 Task: Find connections with filter location Cuenca with filter topic #Automationwith filter profile language German with filter current company Ontario Teachers' Pension Plan with filter school Kadi Sarva Vishwavidyalaya, Gandihnagar with filter industry Apparel Manufacturing with filter service category FIle Management with filter keywords title Nail Technician
Action: Mouse moved to (585, 78)
Screenshot: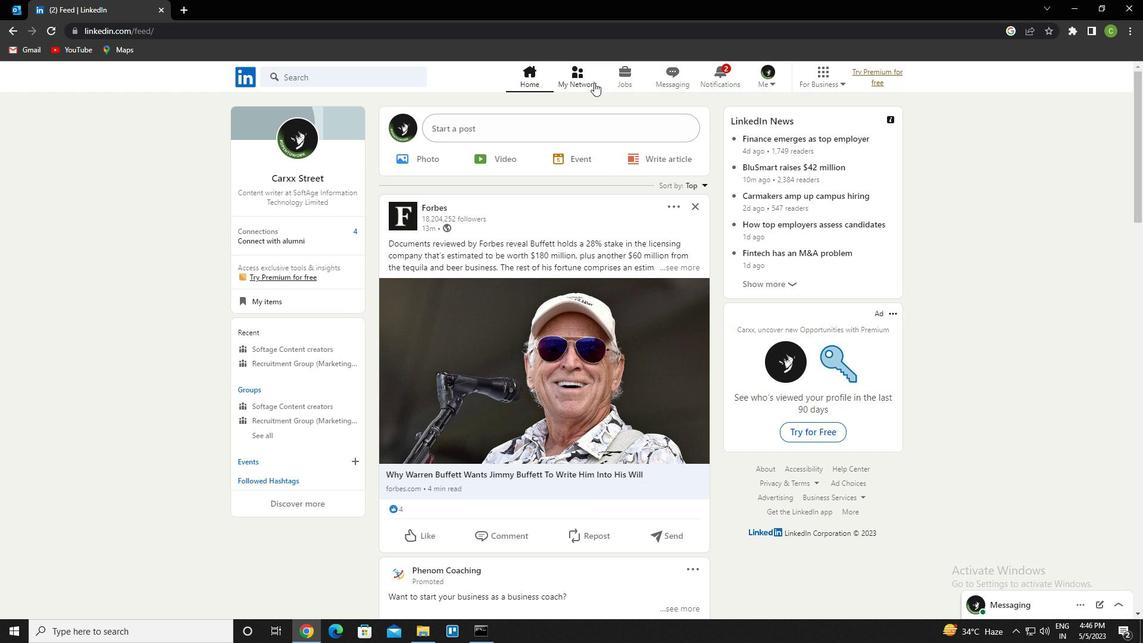 
Action: Mouse pressed left at (585, 78)
Screenshot: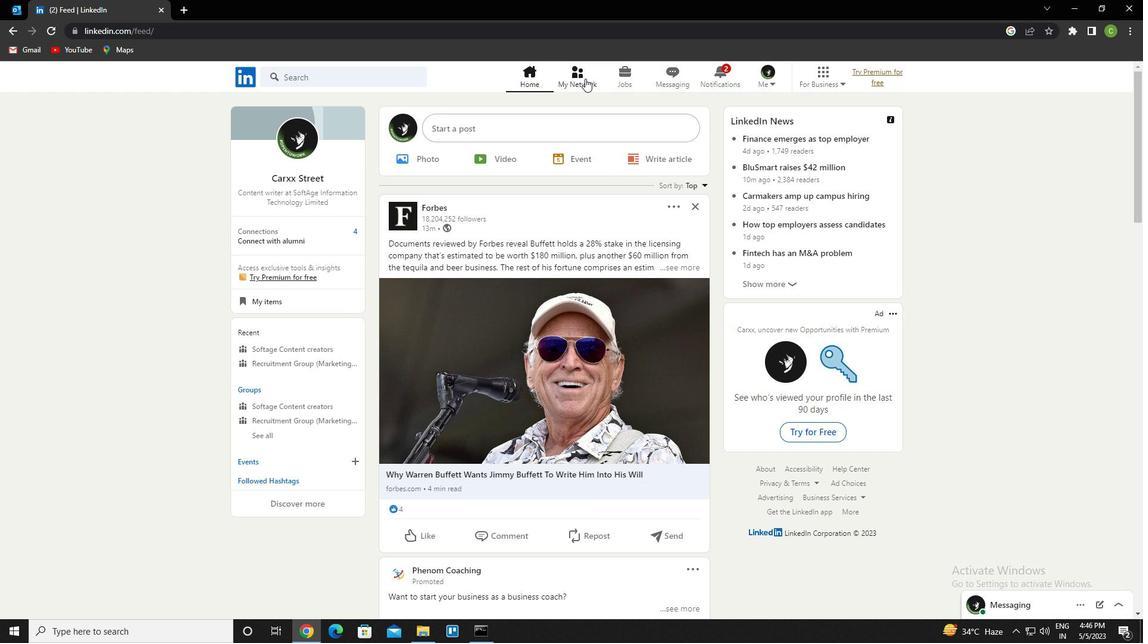 
Action: Mouse moved to (362, 145)
Screenshot: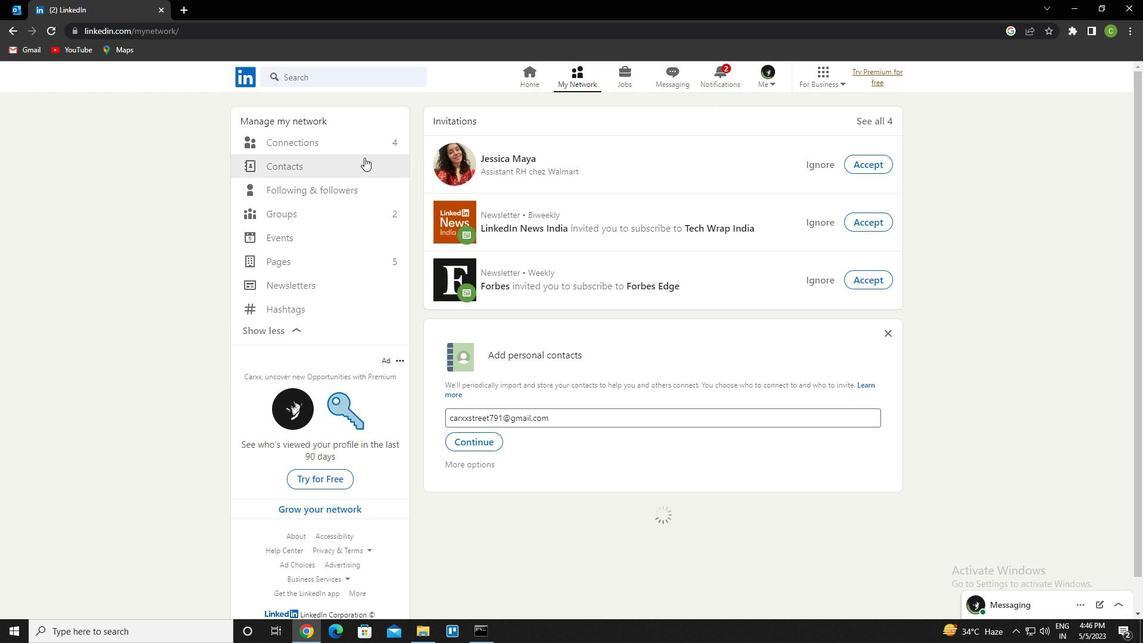
Action: Mouse pressed left at (362, 145)
Screenshot: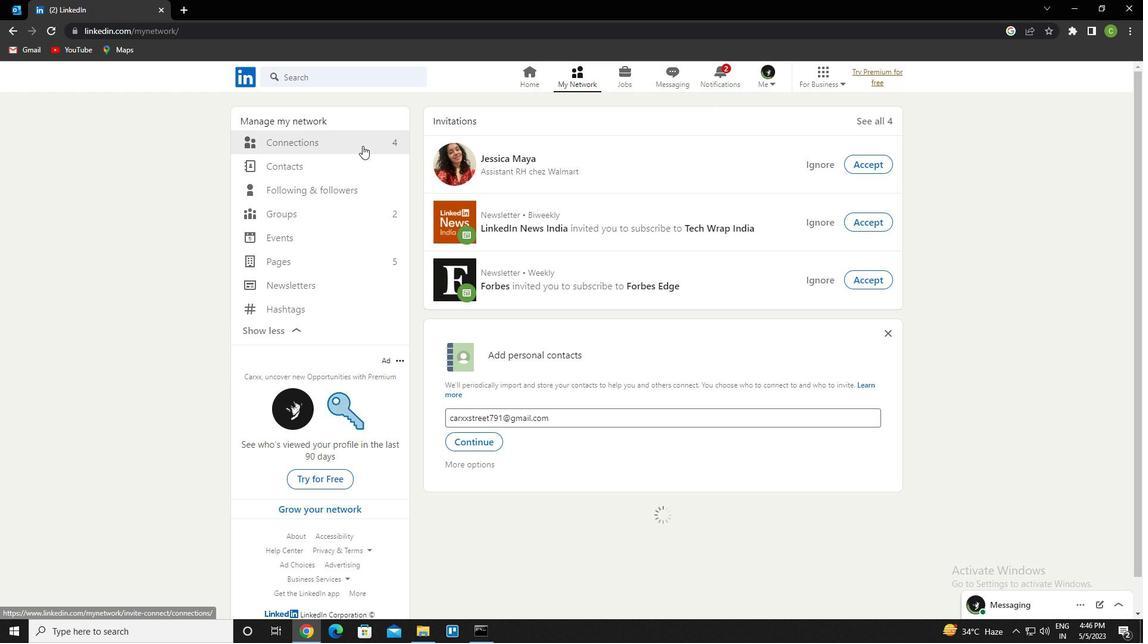 
Action: Mouse moved to (663, 147)
Screenshot: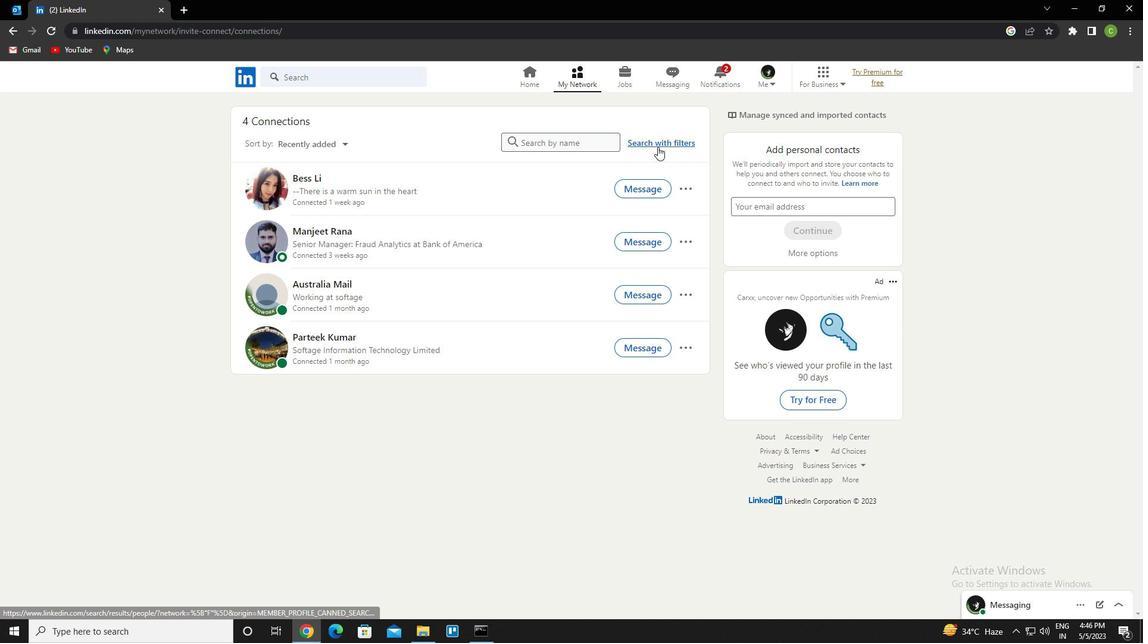 
Action: Mouse pressed left at (663, 147)
Screenshot: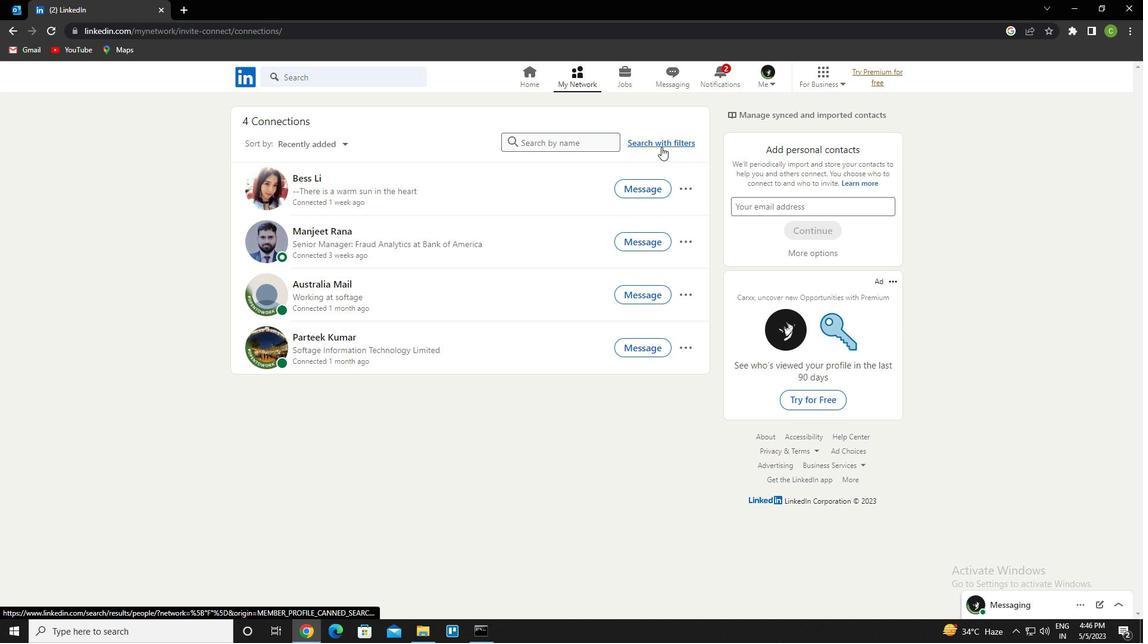 
Action: Mouse moved to (615, 114)
Screenshot: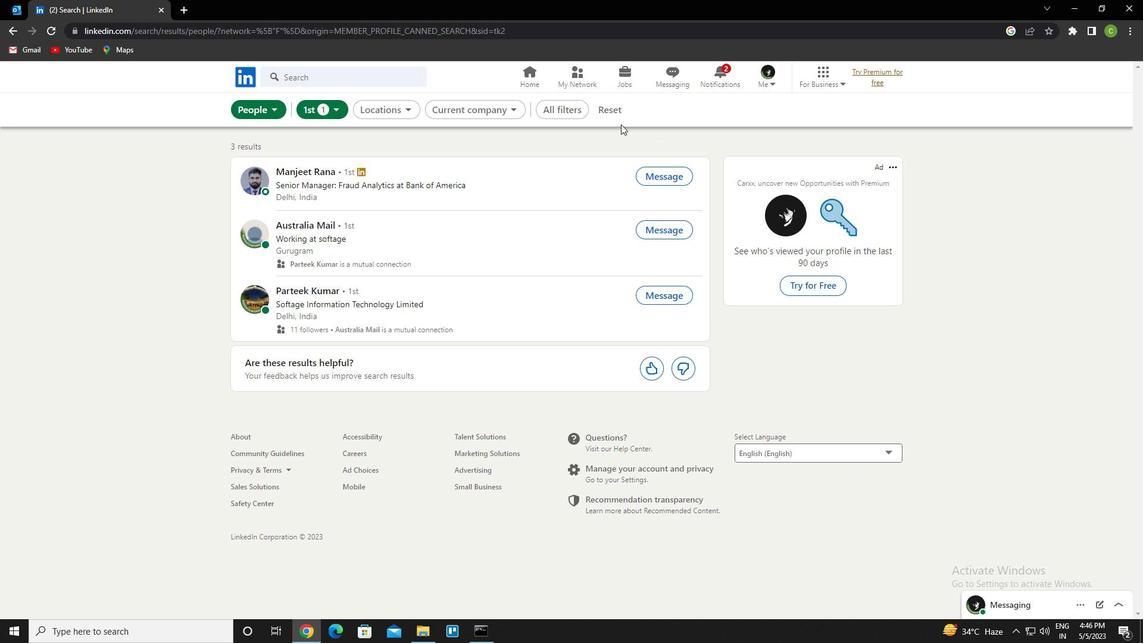 
Action: Mouse pressed left at (615, 114)
Screenshot: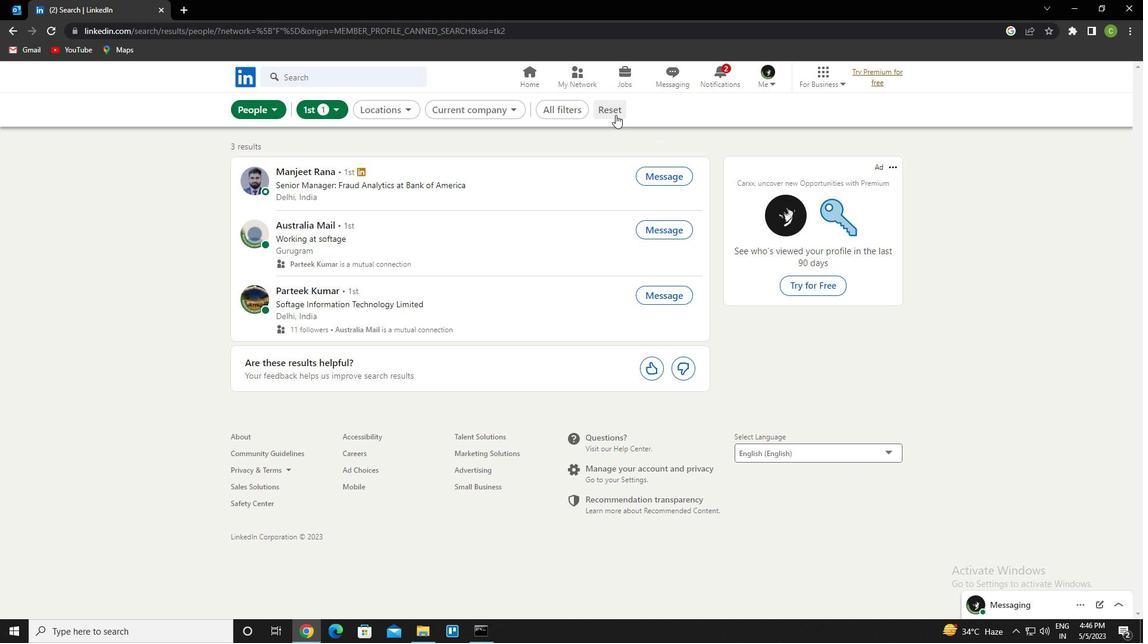 
Action: Mouse moved to (595, 115)
Screenshot: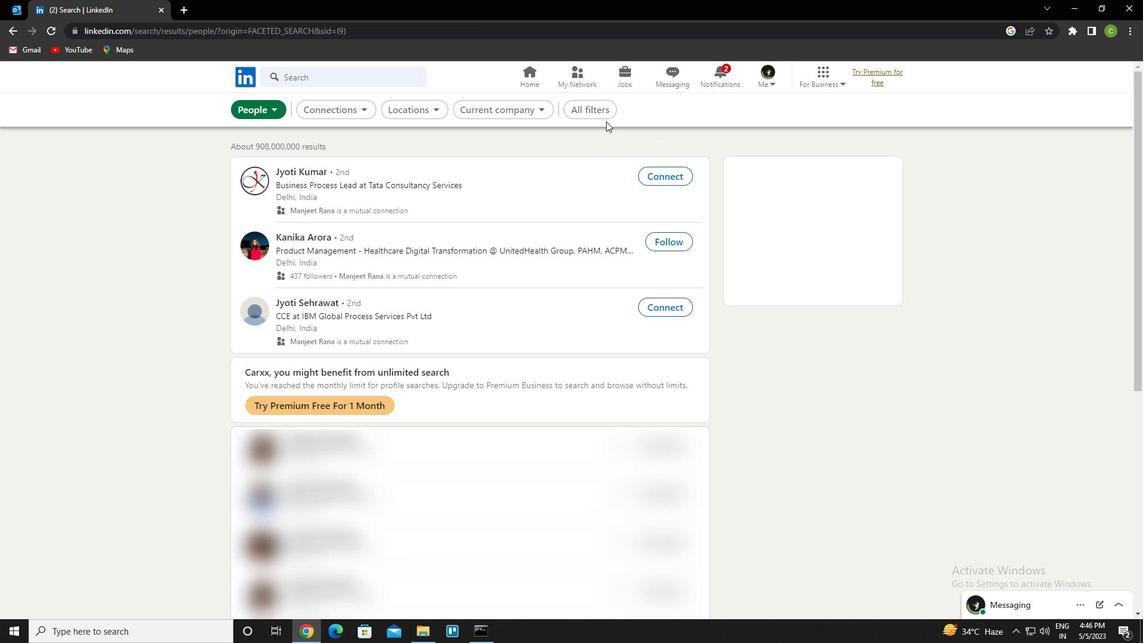 
Action: Mouse pressed left at (595, 115)
Screenshot: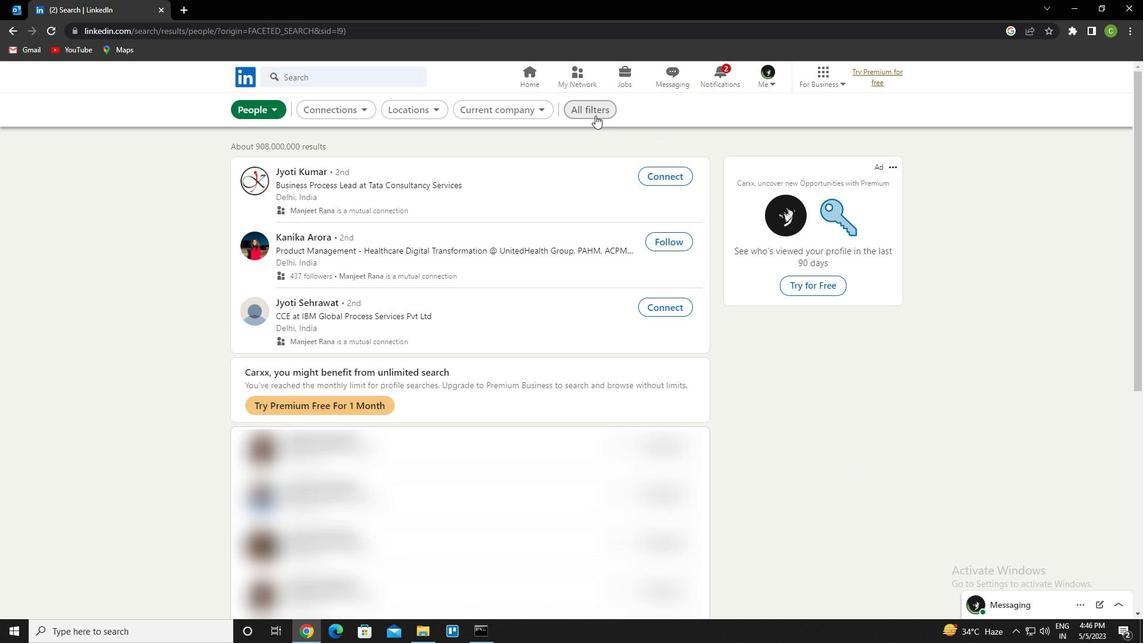 
Action: Mouse moved to (936, 347)
Screenshot: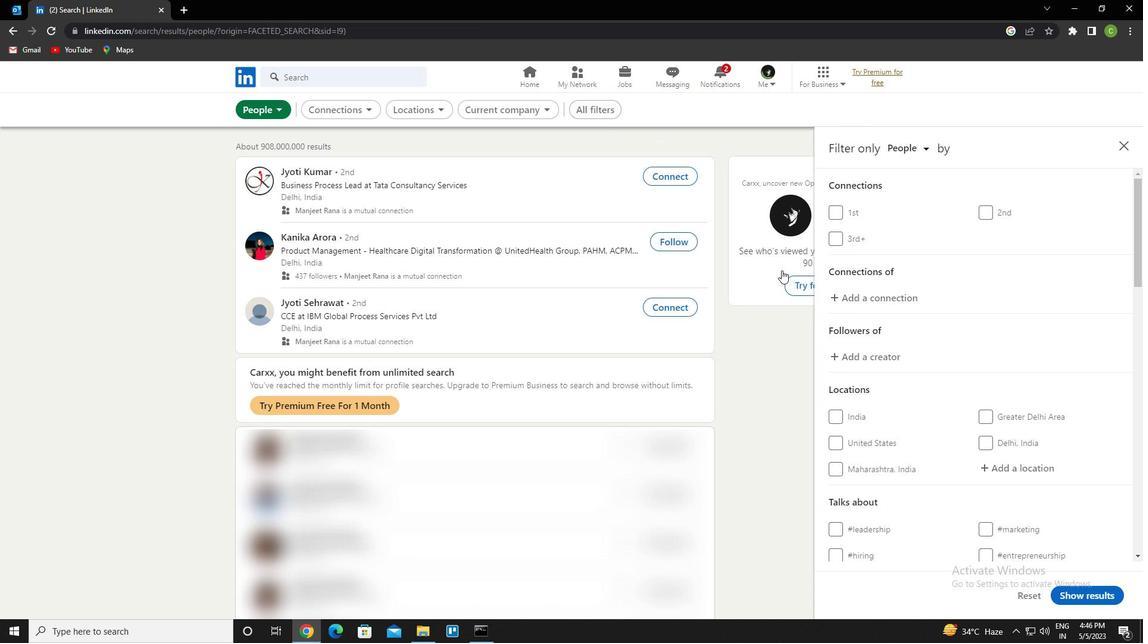 
Action: Mouse scrolled (936, 347) with delta (0, 0)
Screenshot: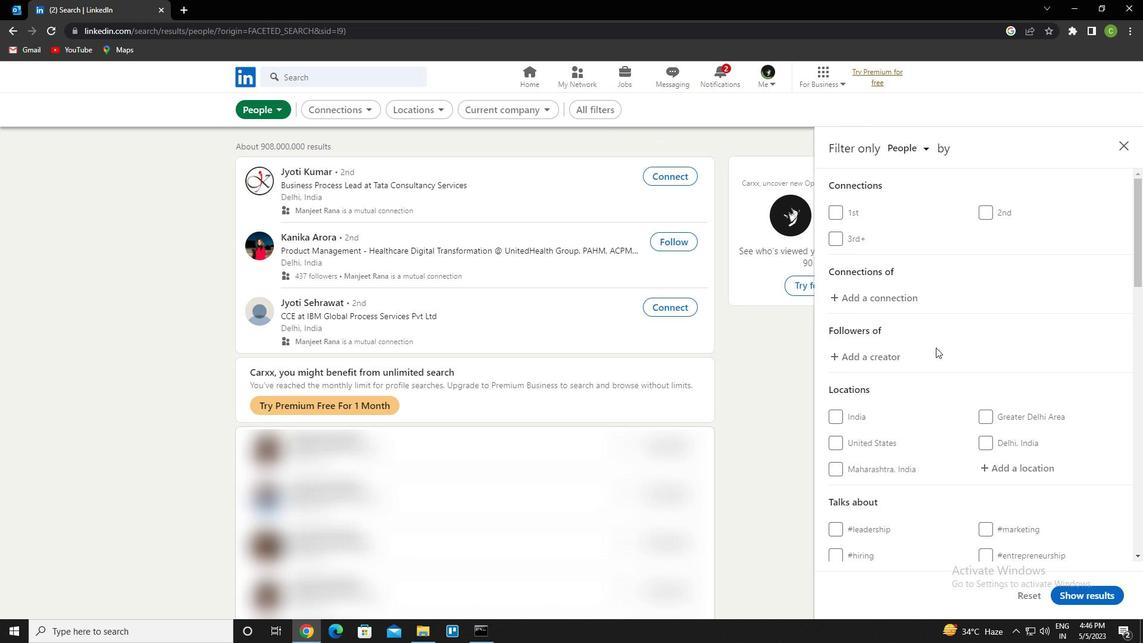 
Action: Mouse scrolled (936, 347) with delta (0, 0)
Screenshot: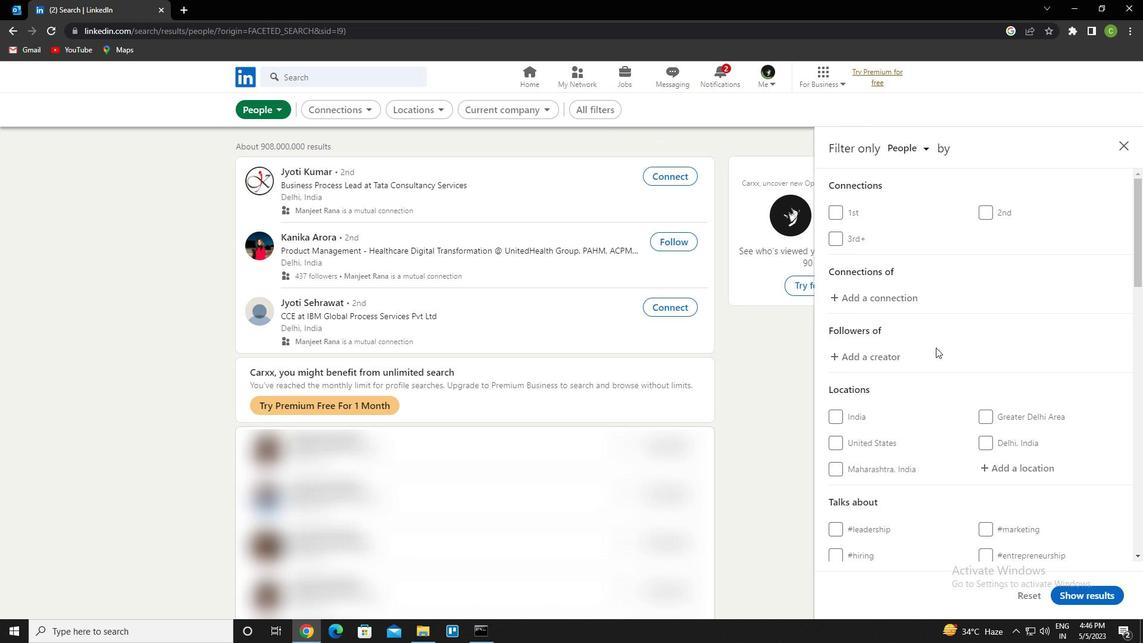 
Action: Mouse moved to (1015, 341)
Screenshot: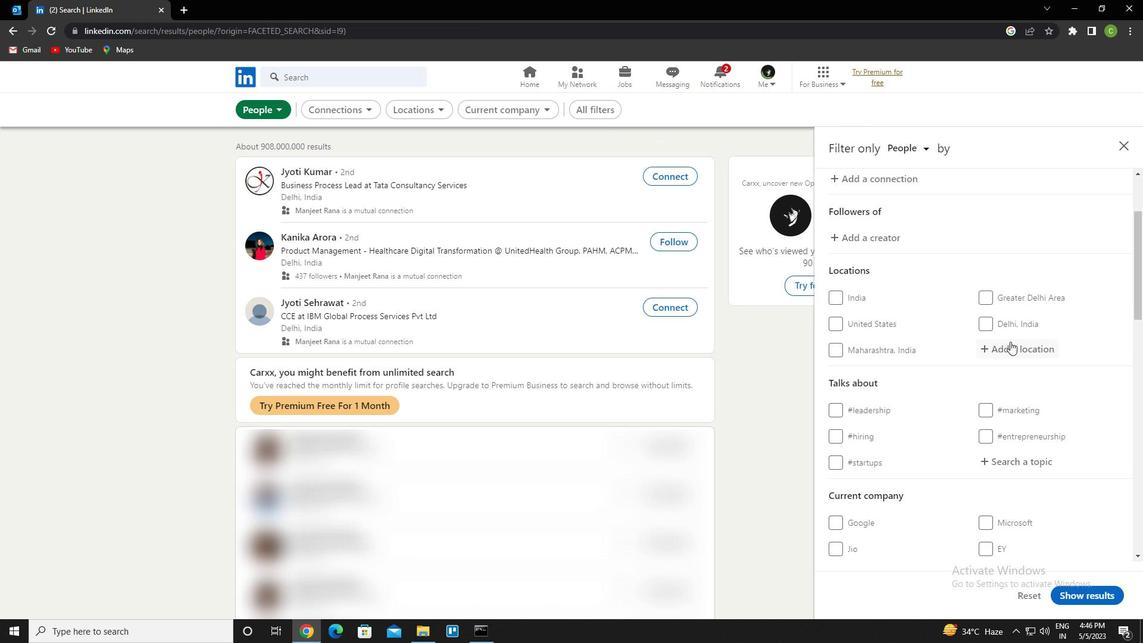 
Action: Mouse pressed left at (1015, 341)
Screenshot: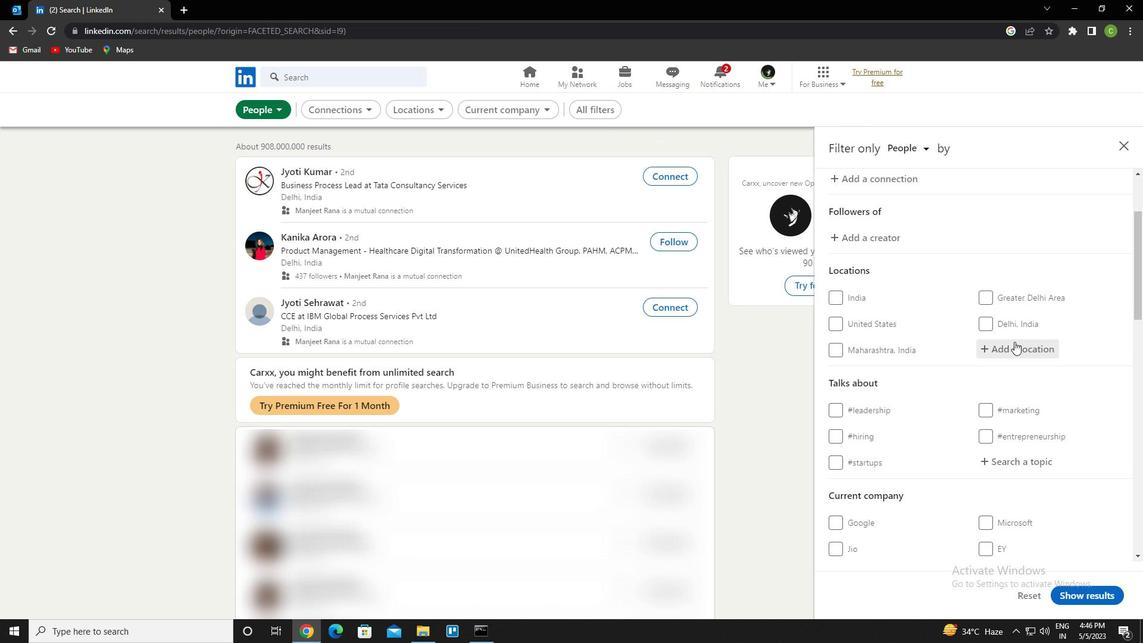 
Action: Key pressed <Key.caps_lock>c<Key.caps_lock>uenca<Key.down><Key.enter>
Screenshot: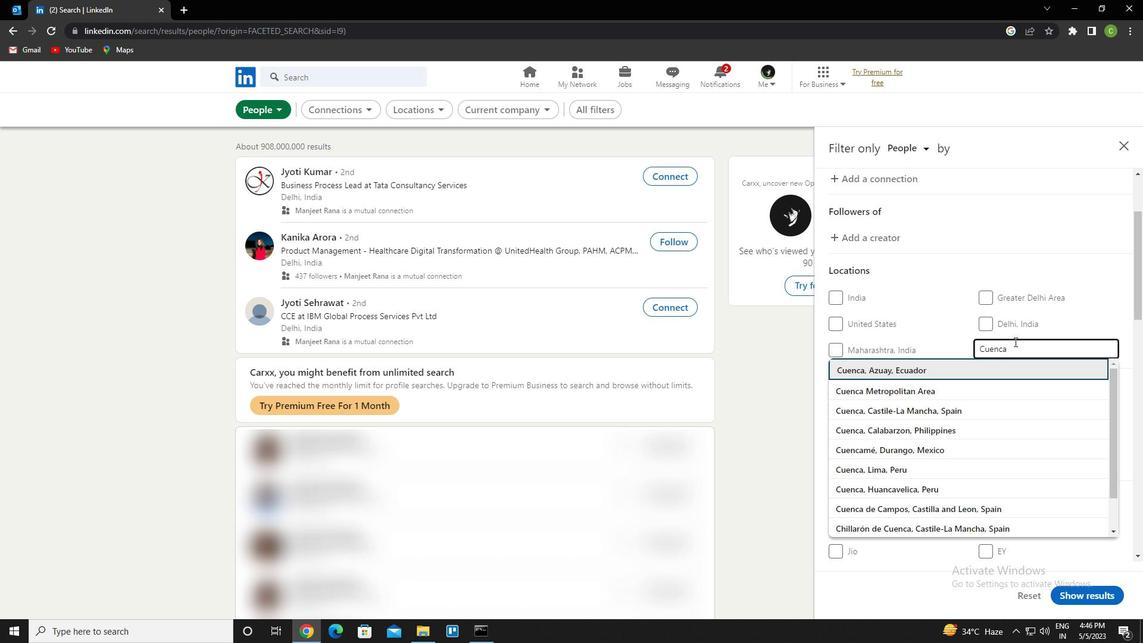 
Action: Mouse scrolled (1015, 341) with delta (0, 0)
Screenshot: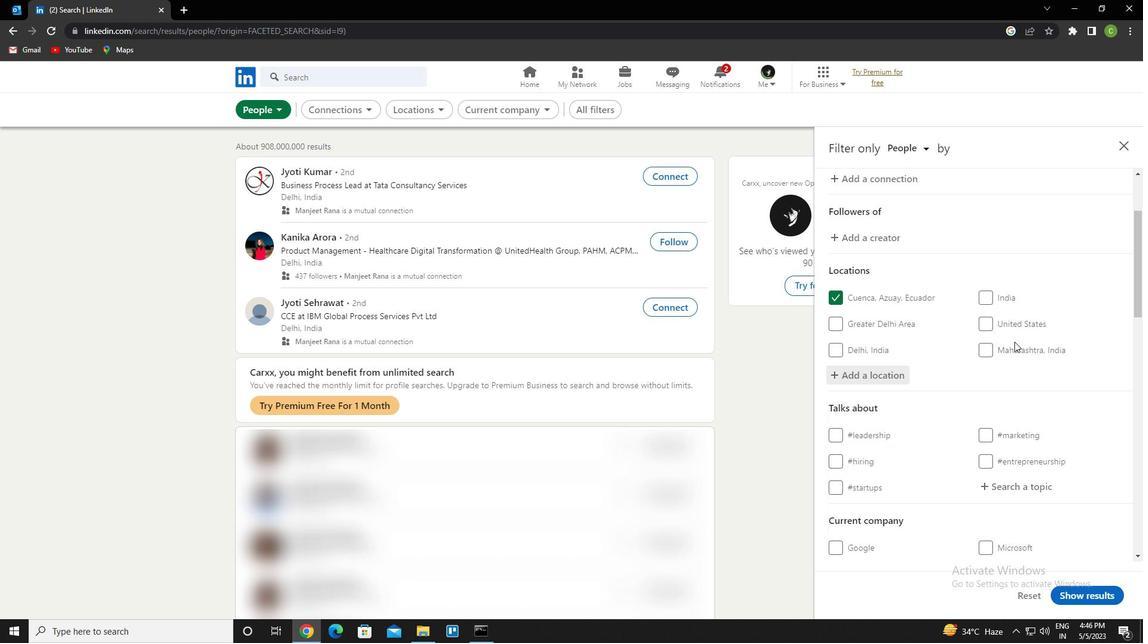 
Action: Mouse scrolled (1015, 341) with delta (0, 0)
Screenshot: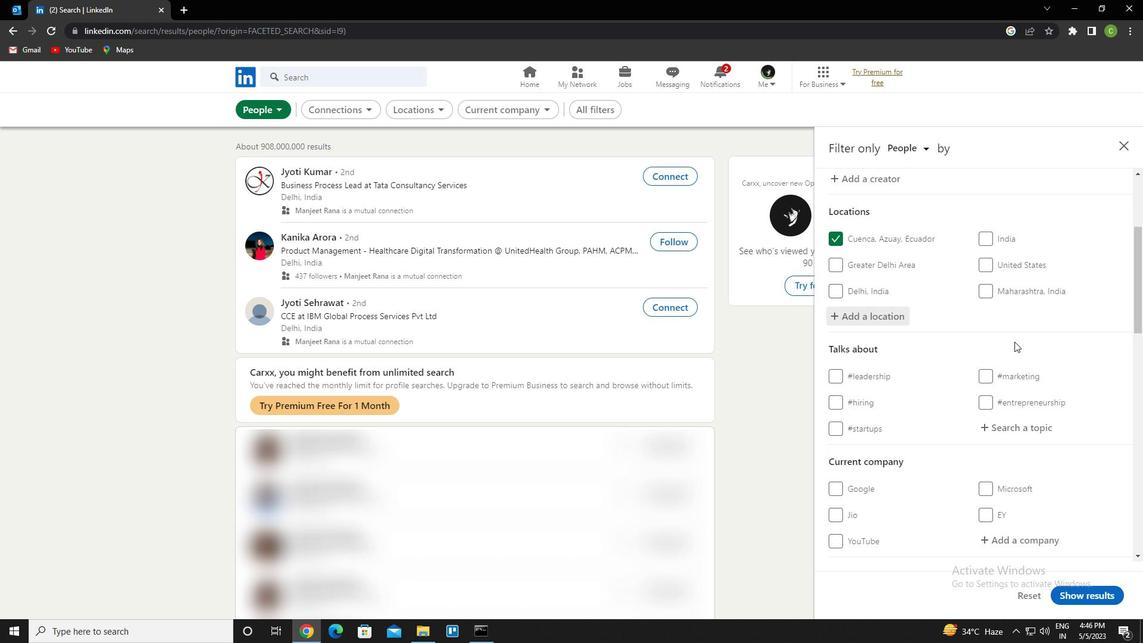 
Action: Mouse moved to (1015, 365)
Screenshot: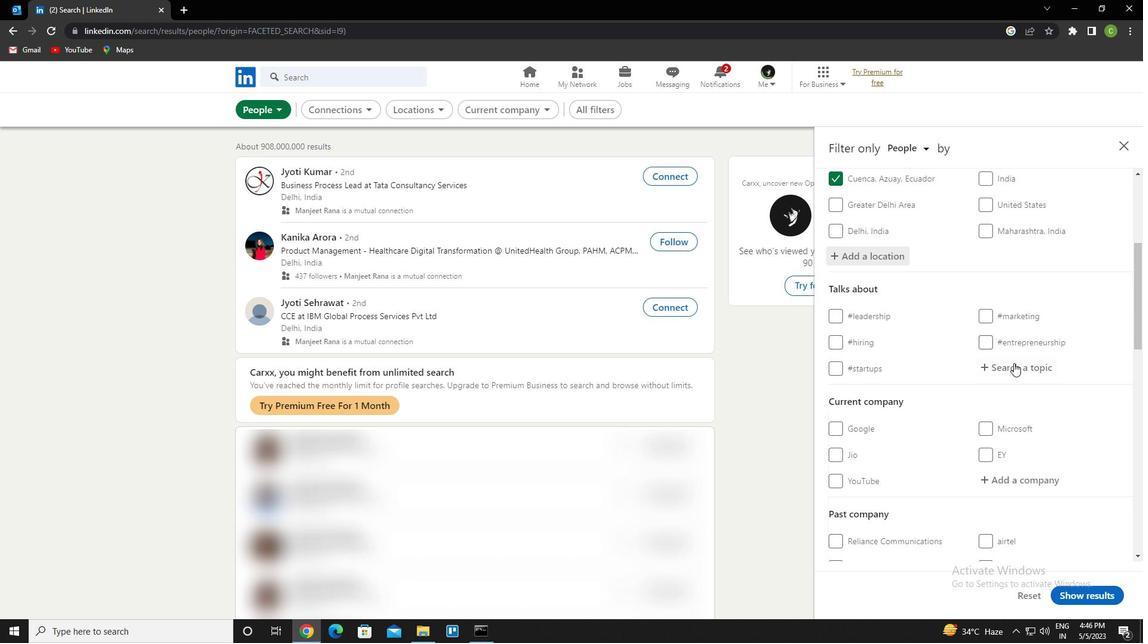 
Action: Mouse pressed left at (1015, 365)
Screenshot: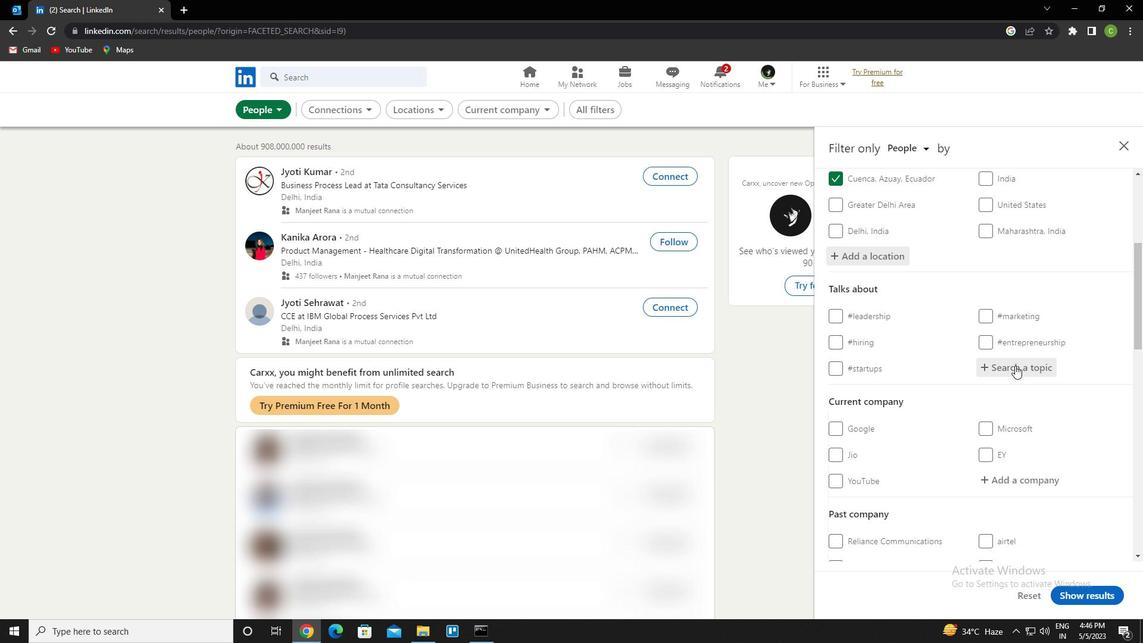 
Action: Key pressed automation<Key.down><Key.enter>
Screenshot: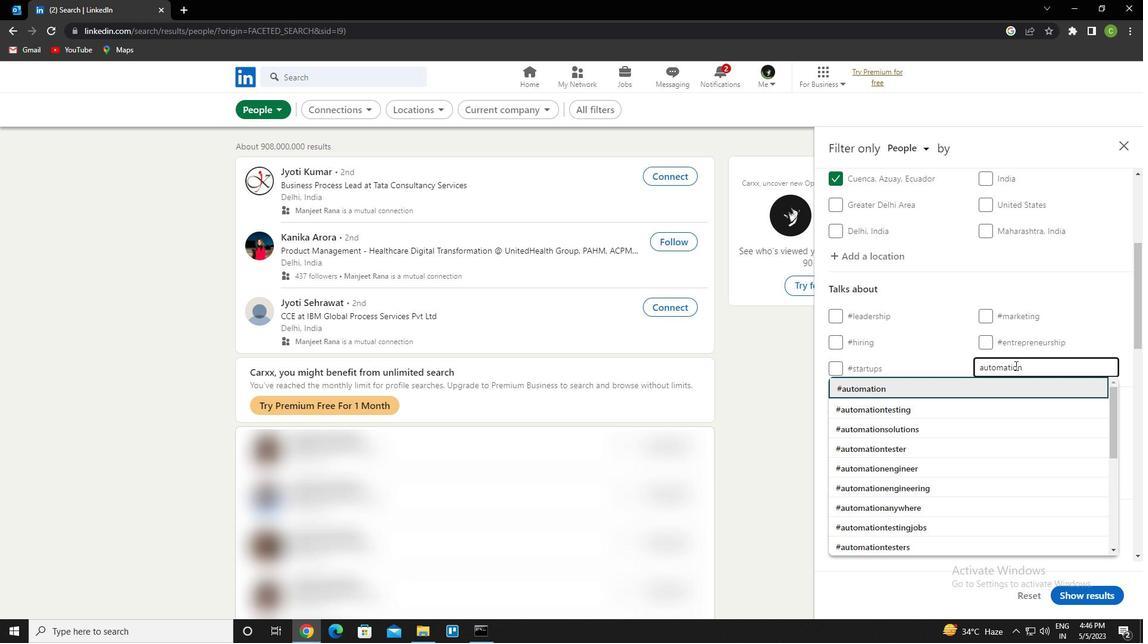 
Action: Mouse moved to (1017, 377)
Screenshot: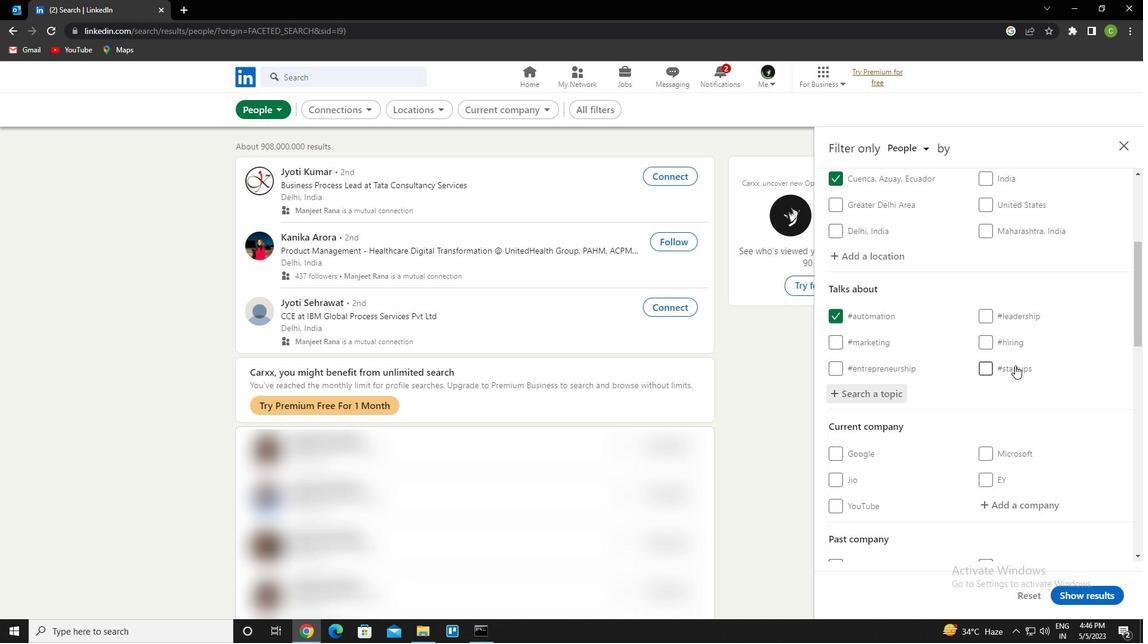 
Action: Mouse scrolled (1017, 376) with delta (0, 0)
Screenshot: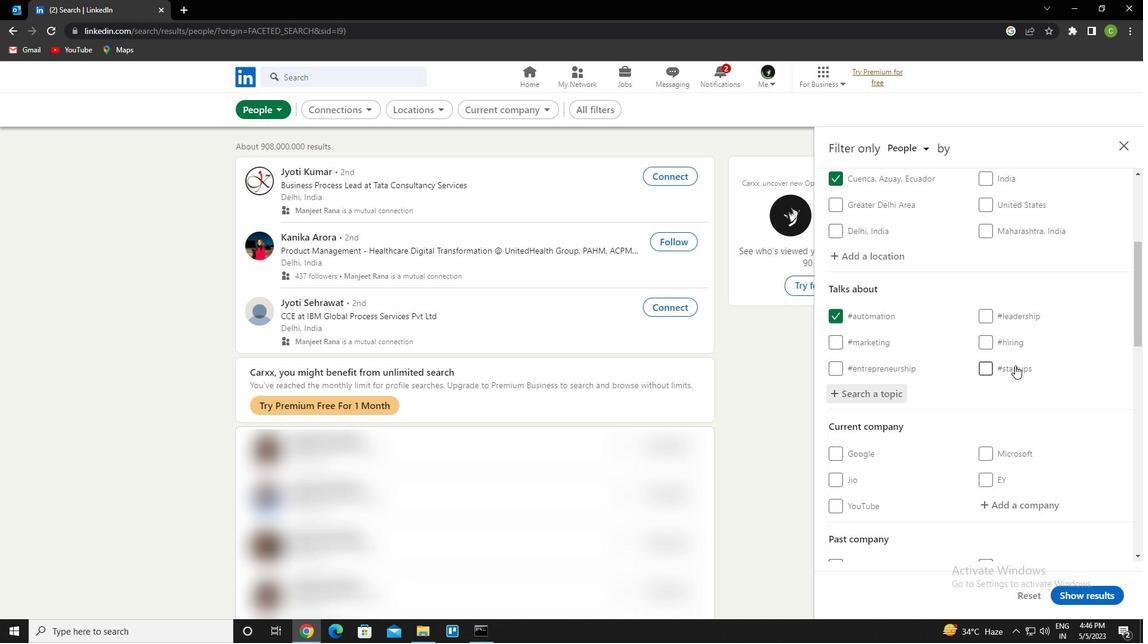 
Action: Mouse scrolled (1017, 376) with delta (0, 0)
Screenshot: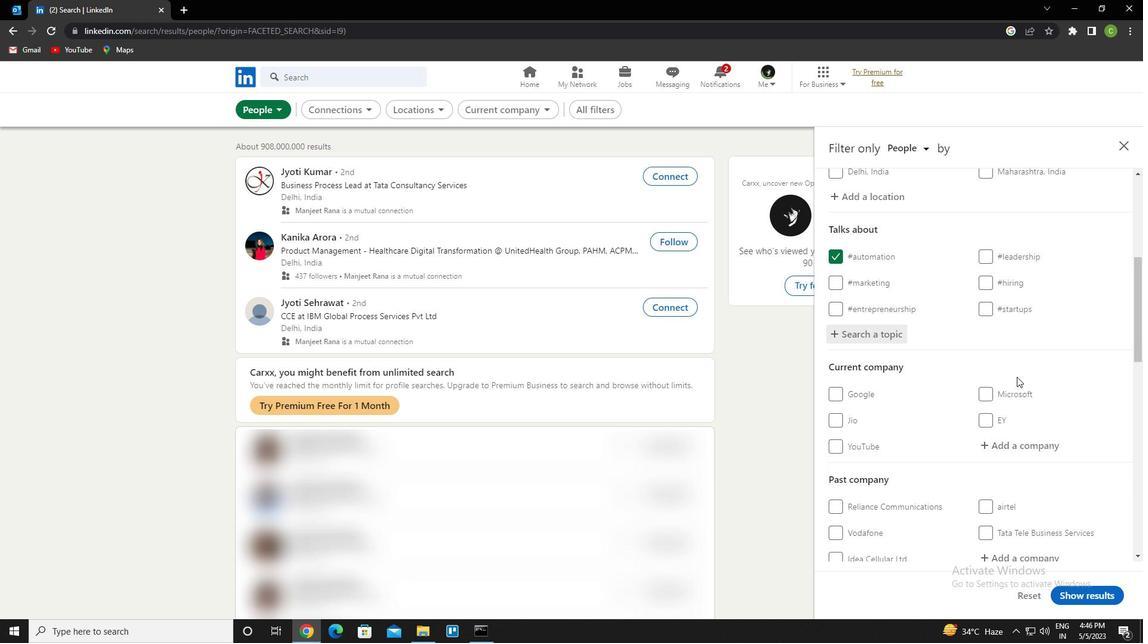 
Action: Mouse scrolled (1017, 376) with delta (0, 0)
Screenshot: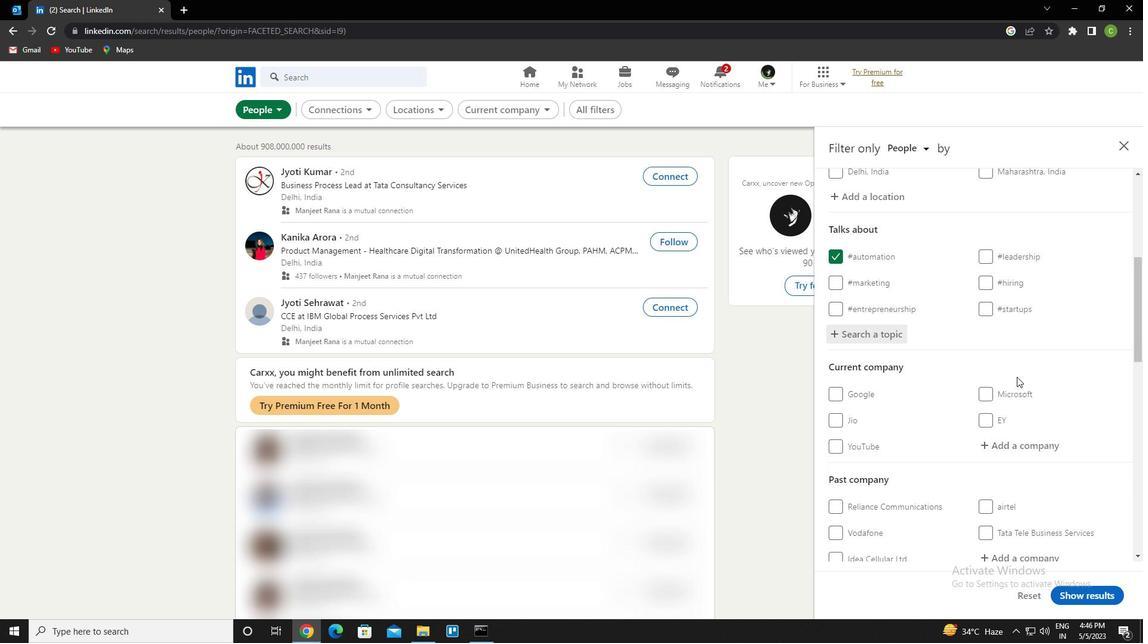 
Action: Mouse scrolled (1017, 376) with delta (0, 0)
Screenshot: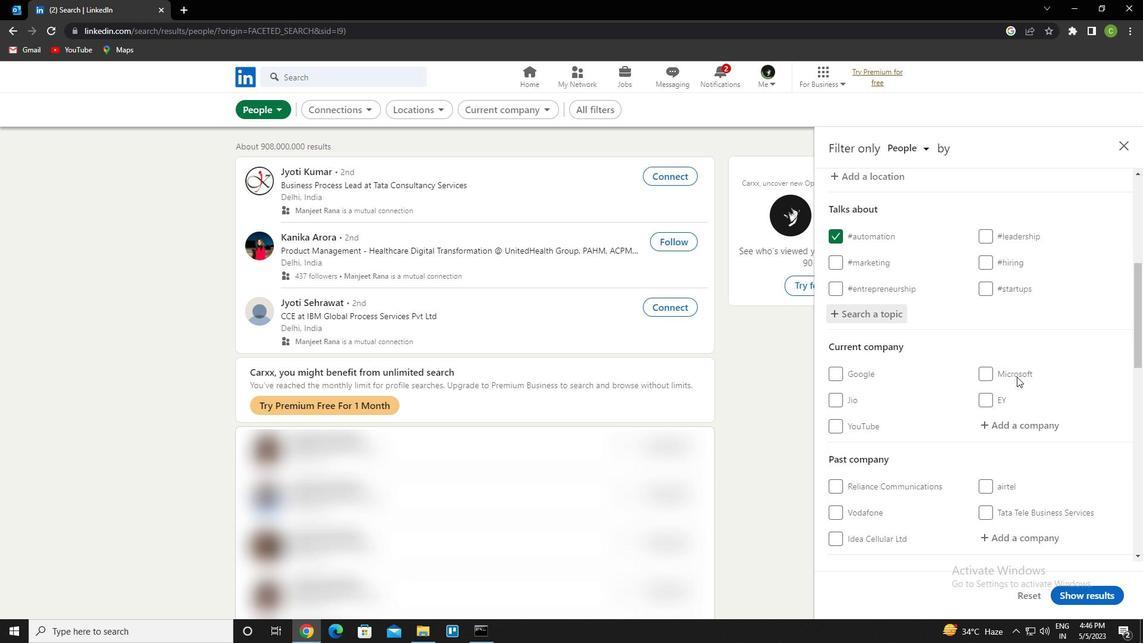 
Action: Mouse scrolled (1017, 376) with delta (0, 0)
Screenshot: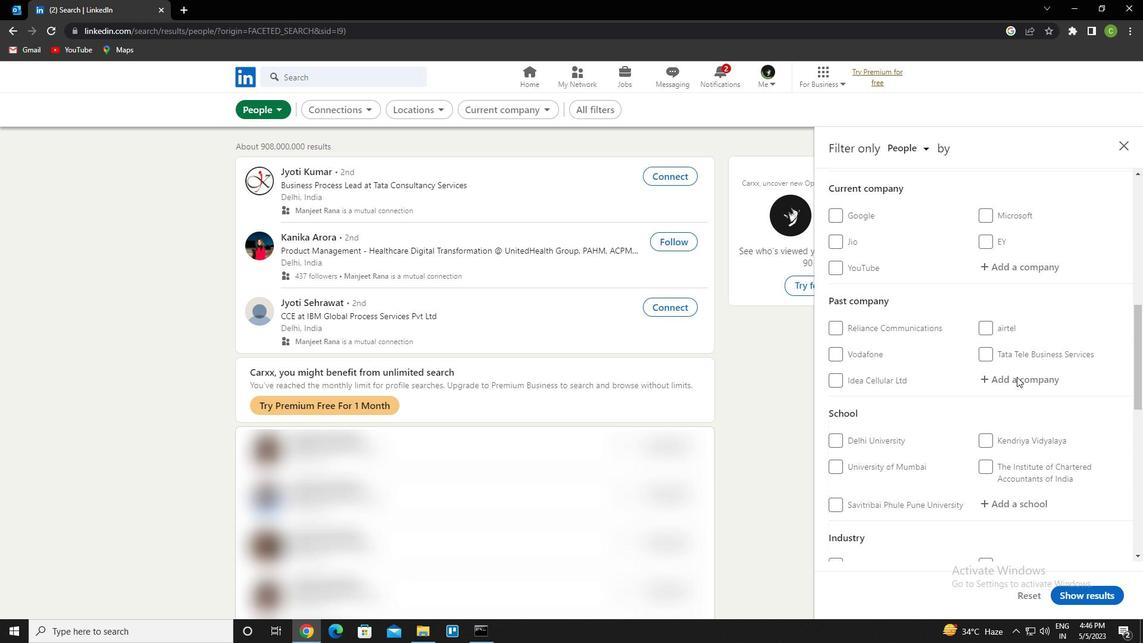 
Action: Mouse scrolled (1017, 376) with delta (0, 0)
Screenshot: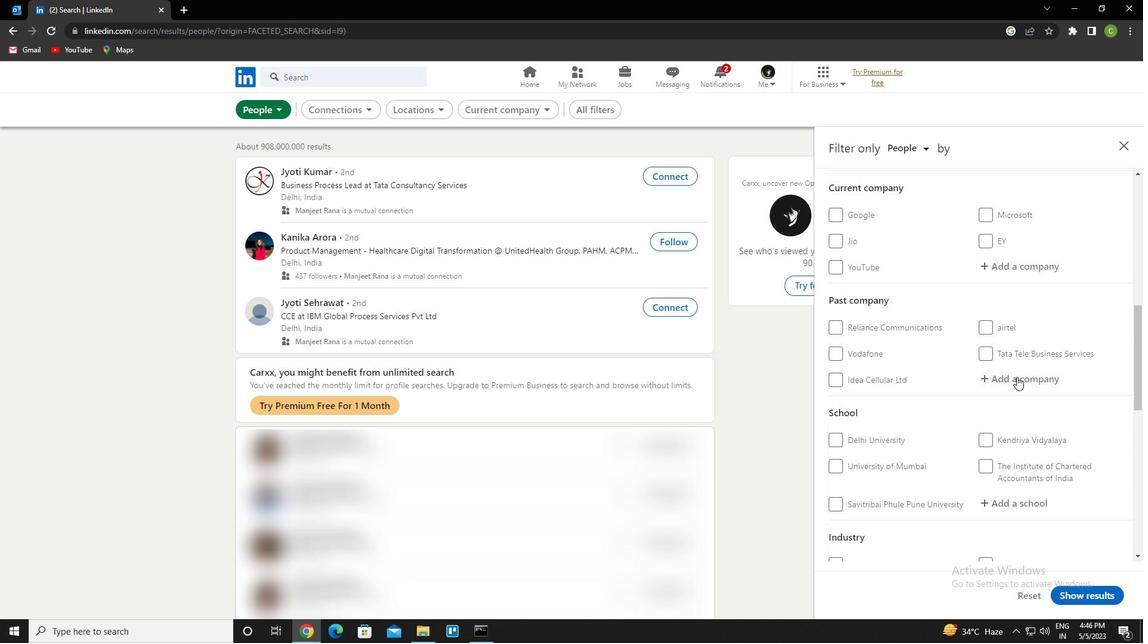 
Action: Mouse scrolled (1017, 376) with delta (0, 0)
Screenshot: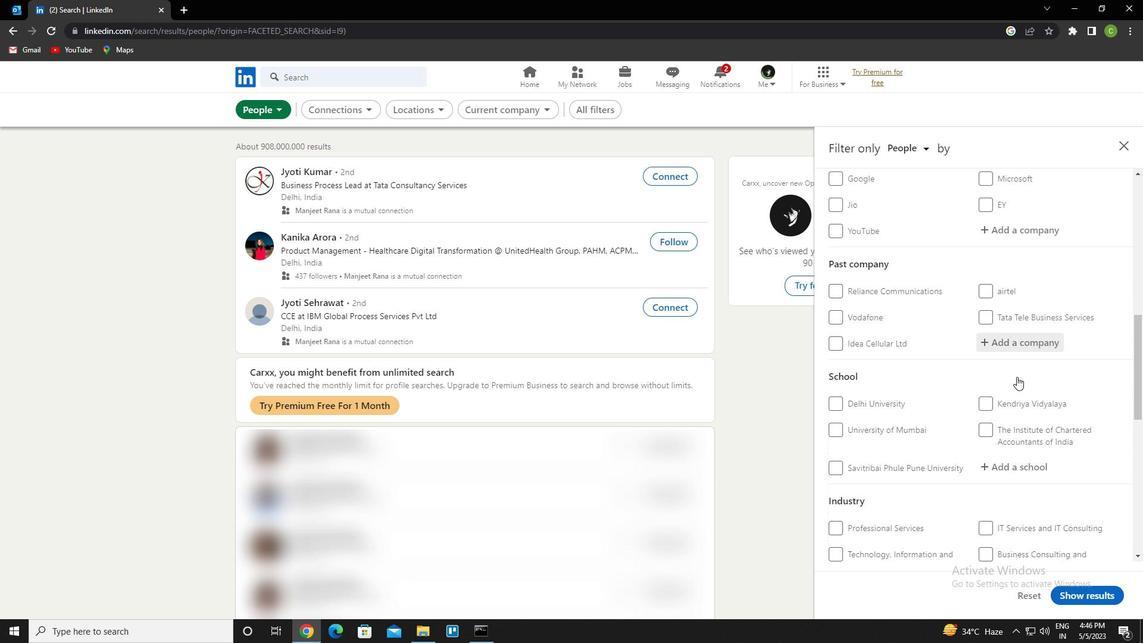 
Action: Mouse moved to (1009, 381)
Screenshot: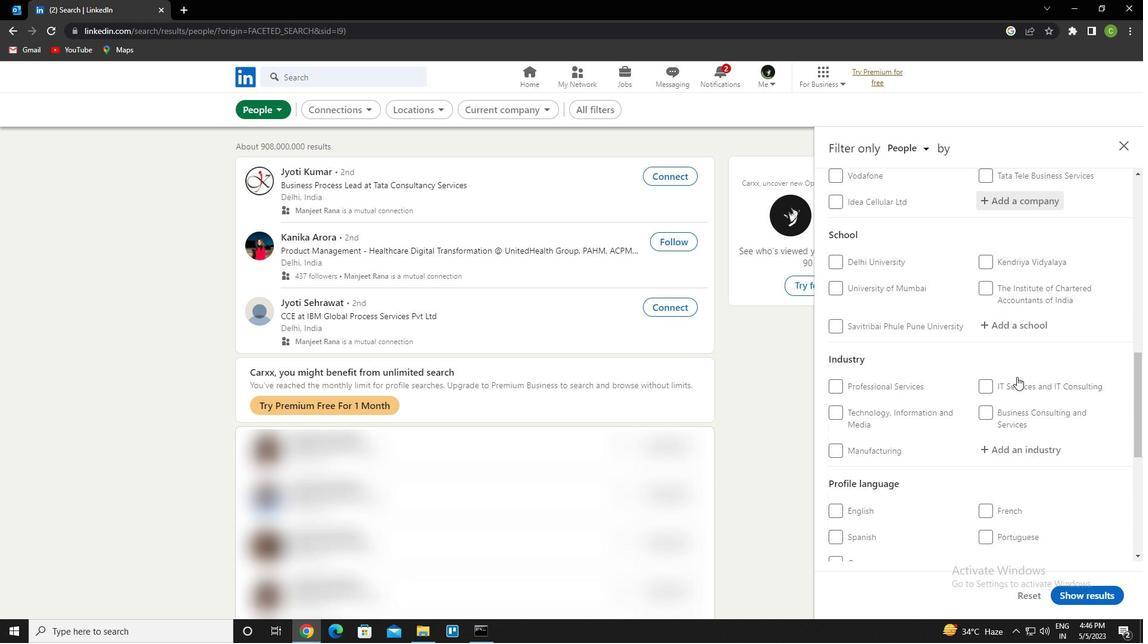 
Action: Mouse scrolled (1009, 380) with delta (0, 0)
Screenshot: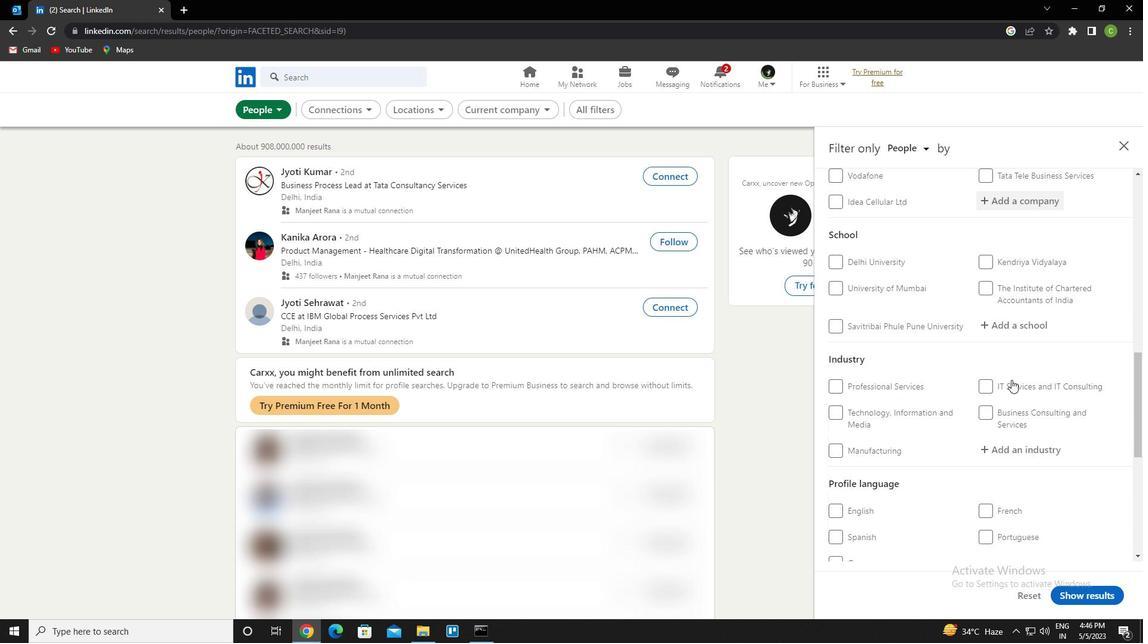 
Action: Mouse moved to (839, 499)
Screenshot: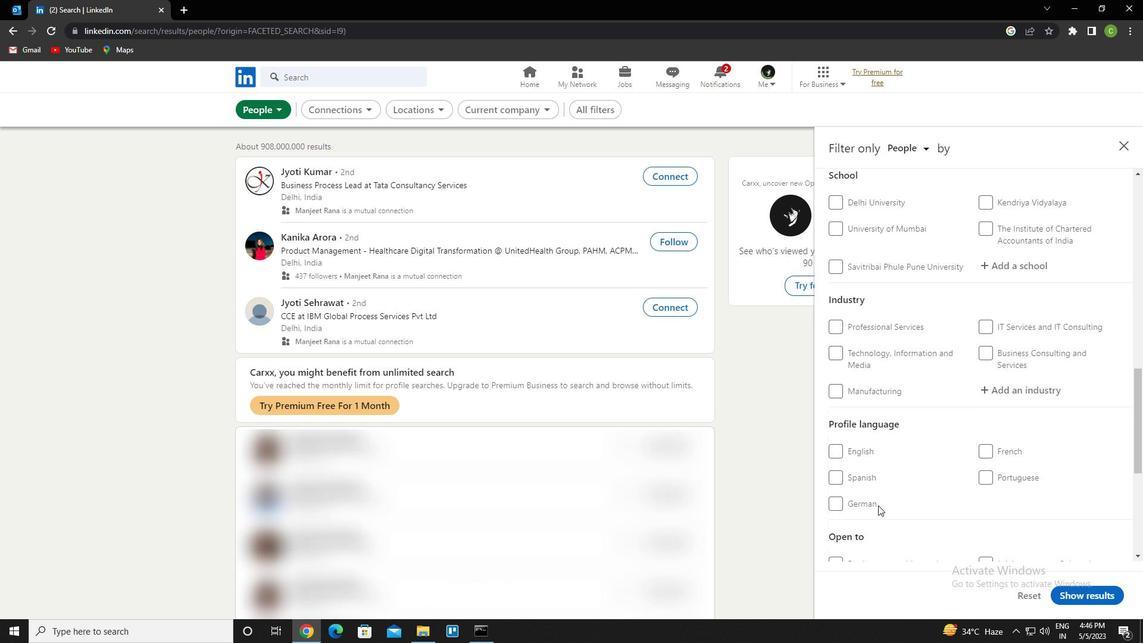 
Action: Mouse pressed left at (839, 499)
Screenshot: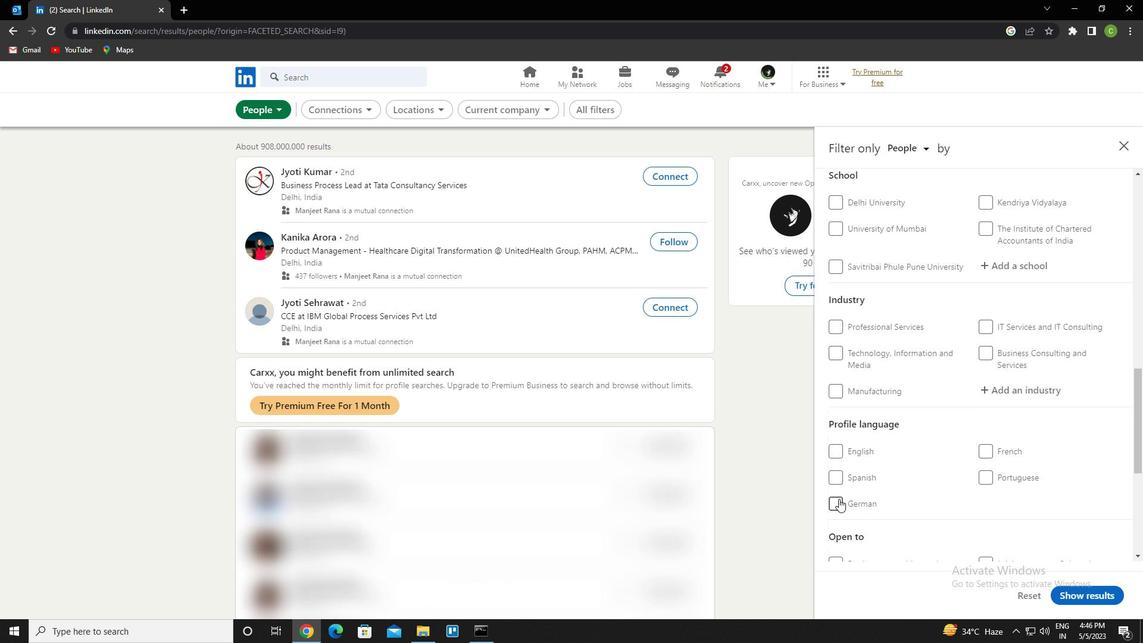 
Action: Mouse moved to (929, 418)
Screenshot: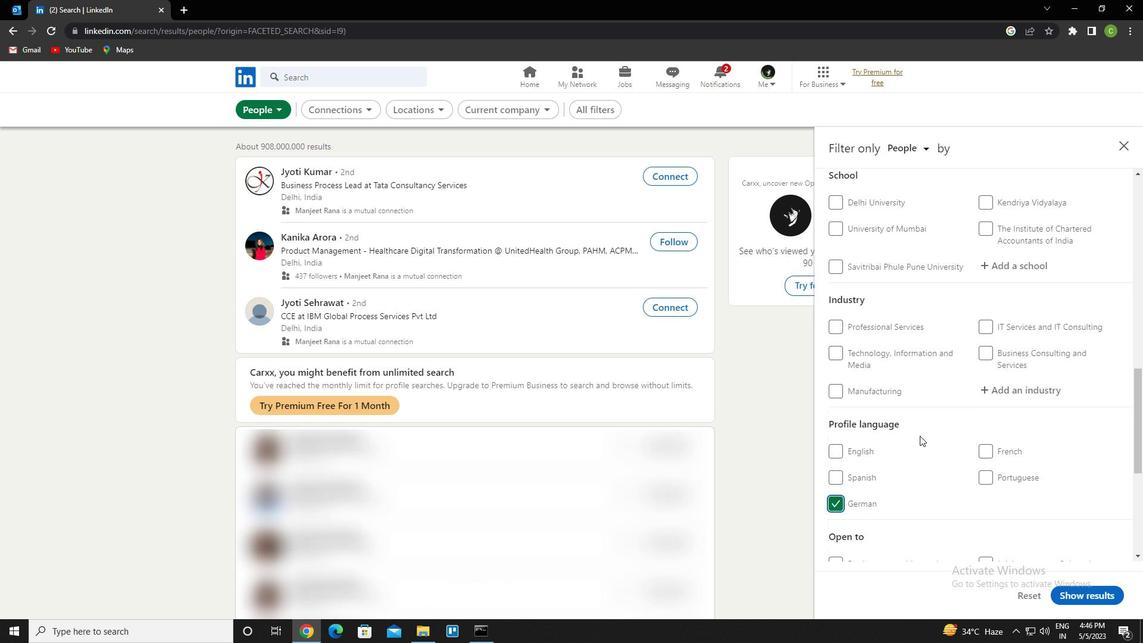 
Action: Mouse scrolled (929, 419) with delta (0, 0)
Screenshot: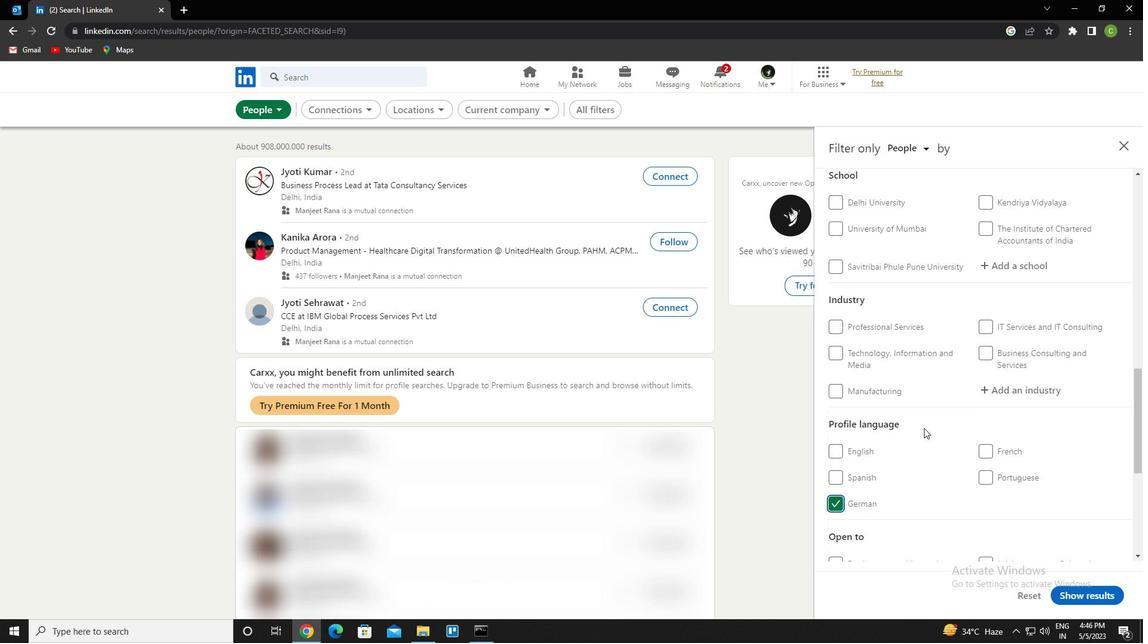 
Action: Mouse scrolled (929, 419) with delta (0, 0)
Screenshot: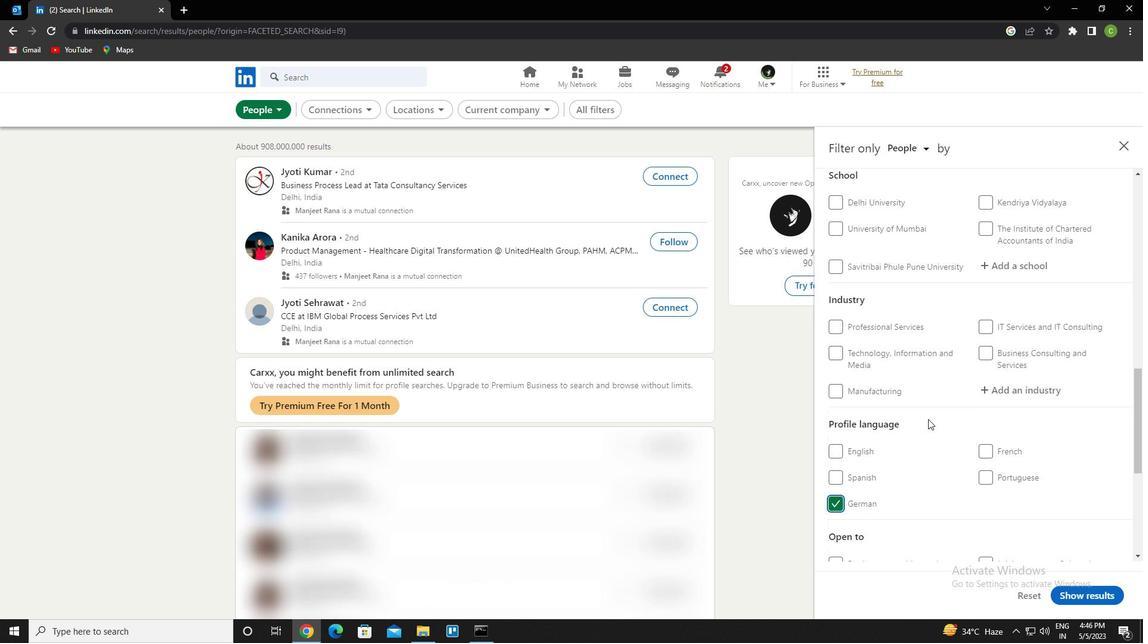 
Action: Mouse scrolled (929, 419) with delta (0, 0)
Screenshot: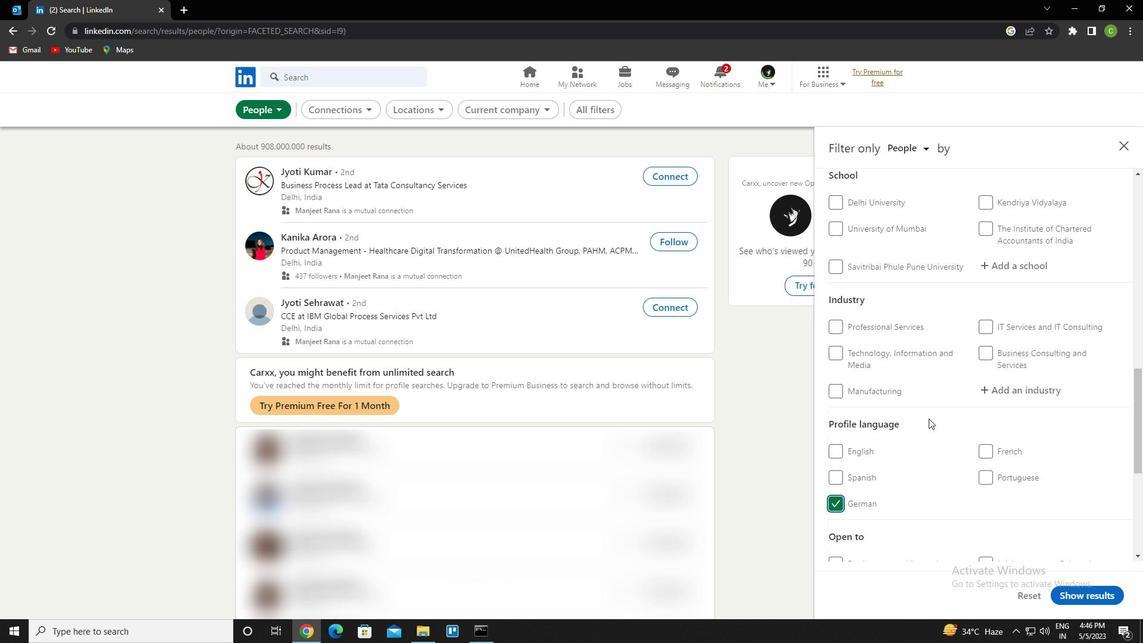 
Action: Mouse scrolled (929, 419) with delta (0, 0)
Screenshot: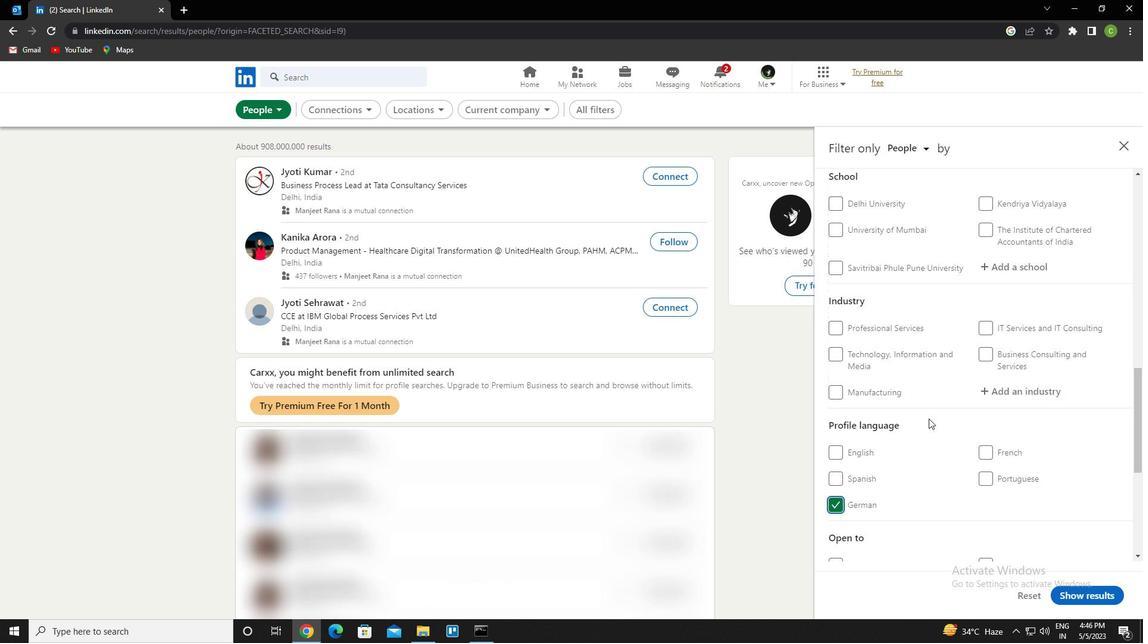 
Action: Mouse moved to (1025, 262)
Screenshot: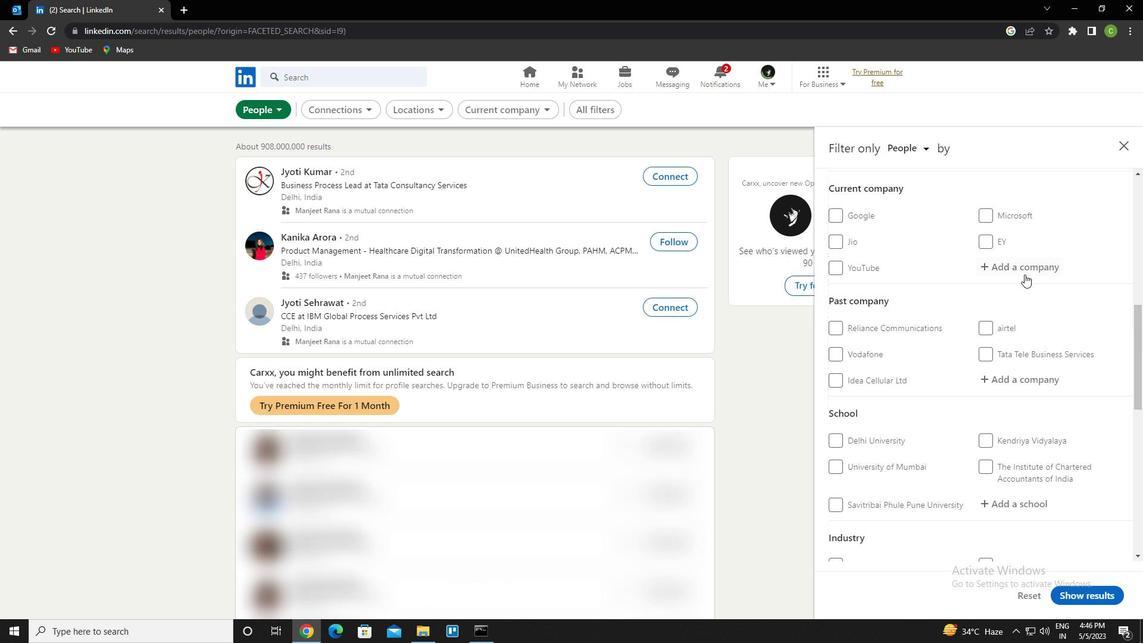 
Action: Mouse pressed left at (1025, 262)
Screenshot: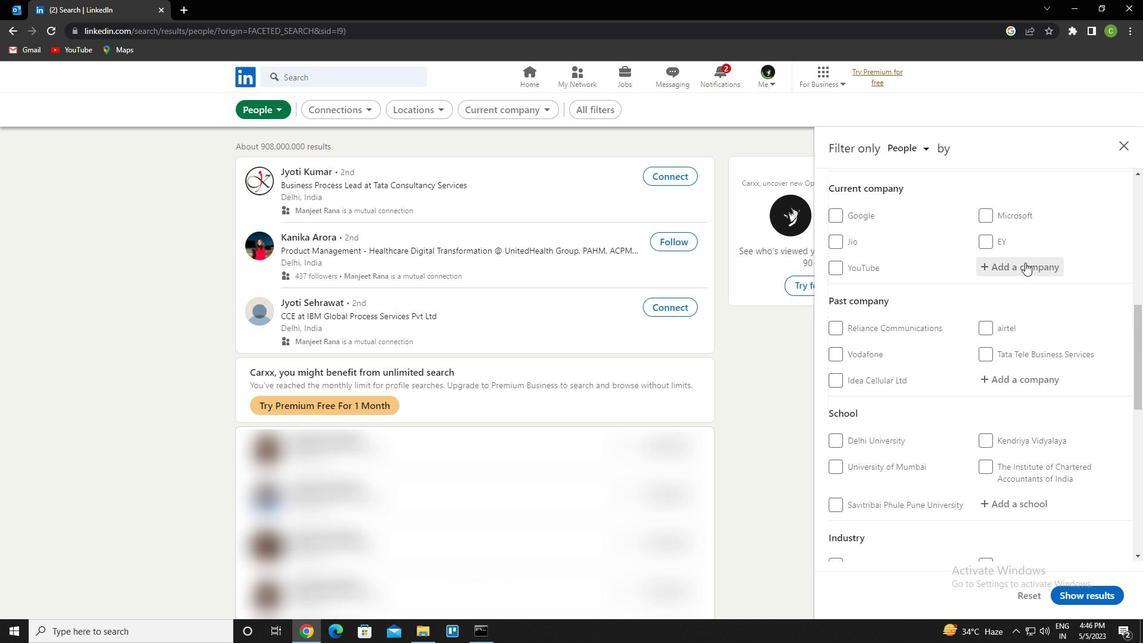 
Action: Key pressed <Key.caps_lock>o<Key.caps_lock>ntario<Key.space>teacher<Key.space>pension<Key.space>plan
Screenshot: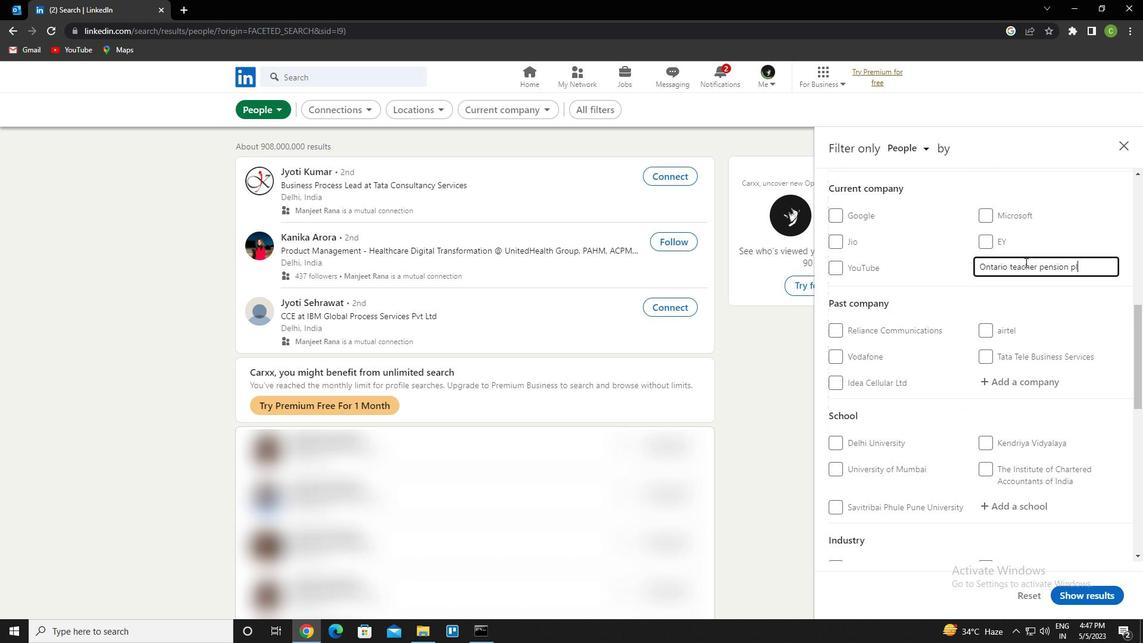 
Action: Mouse moved to (1026, 262)
Screenshot: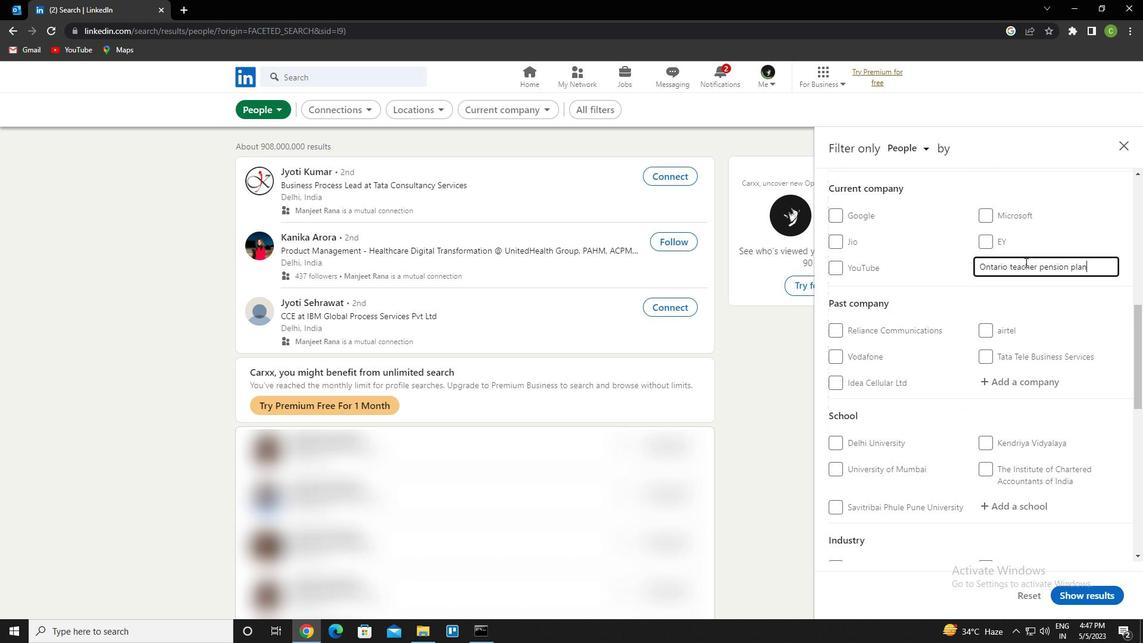 
Action: Key pressed <Key.backspace><Key.backspace><Key.backspace><Key.backspace><Key.backspace><Key.backspace><Key.backspace><Key.backspace><Key.backspace><Key.backspace><Key.backspace><Key.backspace><Key.backspace><Key.backspace><Key.down><Key.enter>
Screenshot: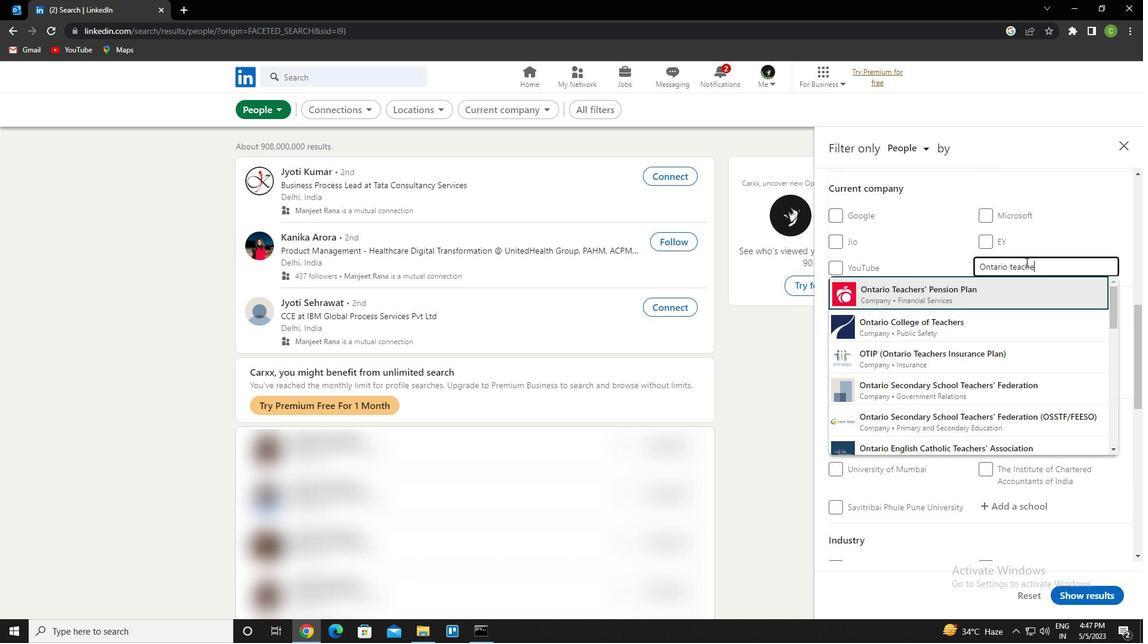
Action: Mouse scrolled (1026, 262) with delta (0, 0)
Screenshot: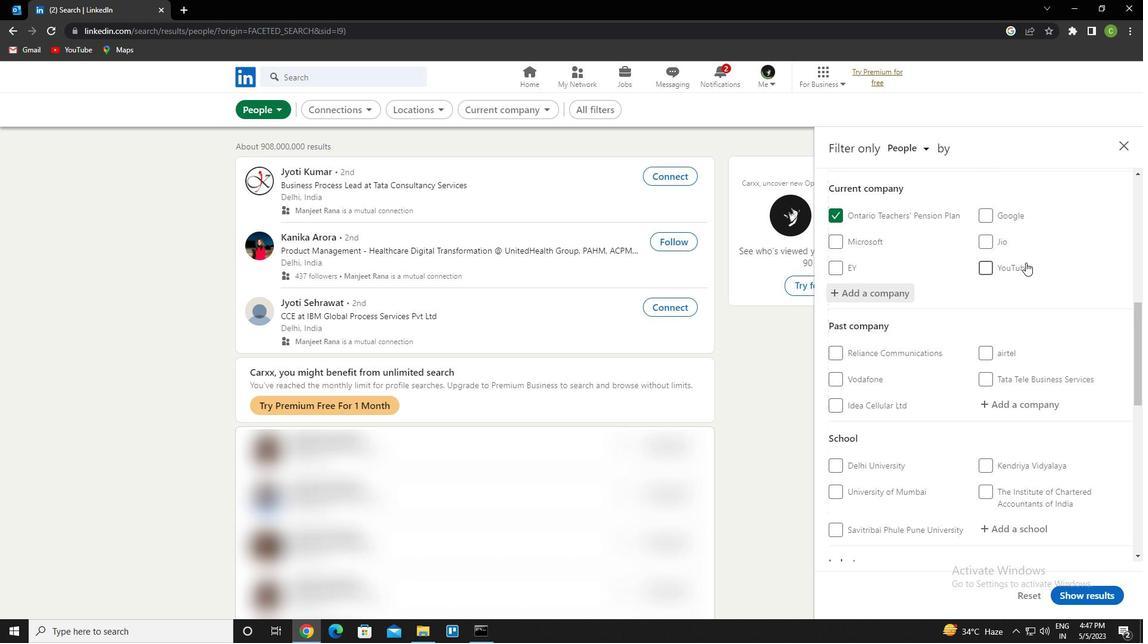 
Action: Mouse moved to (1010, 349)
Screenshot: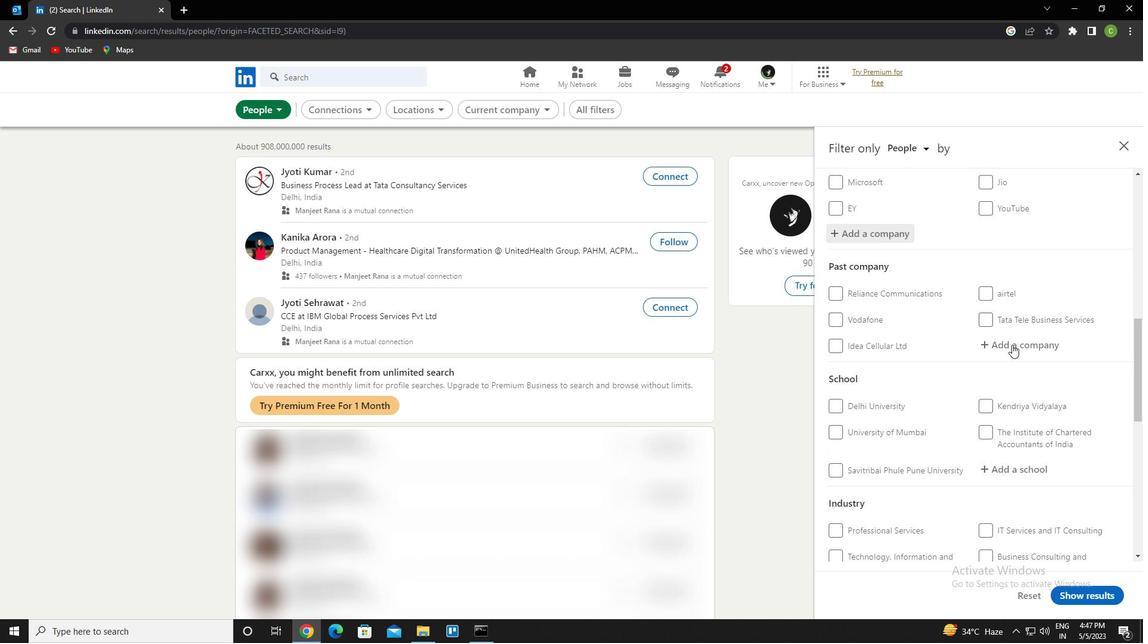 
Action: Mouse scrolled (1010, 348) with delta (0, 0)
Screenshot: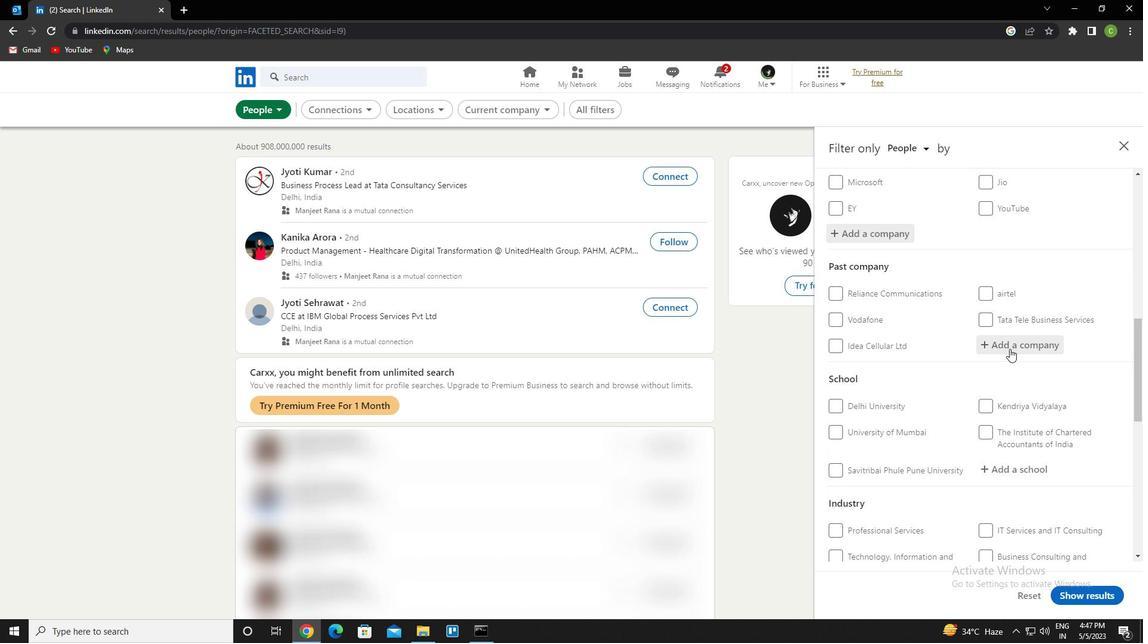 
Action: Mouse moved to (1002, 409)
Screenshot: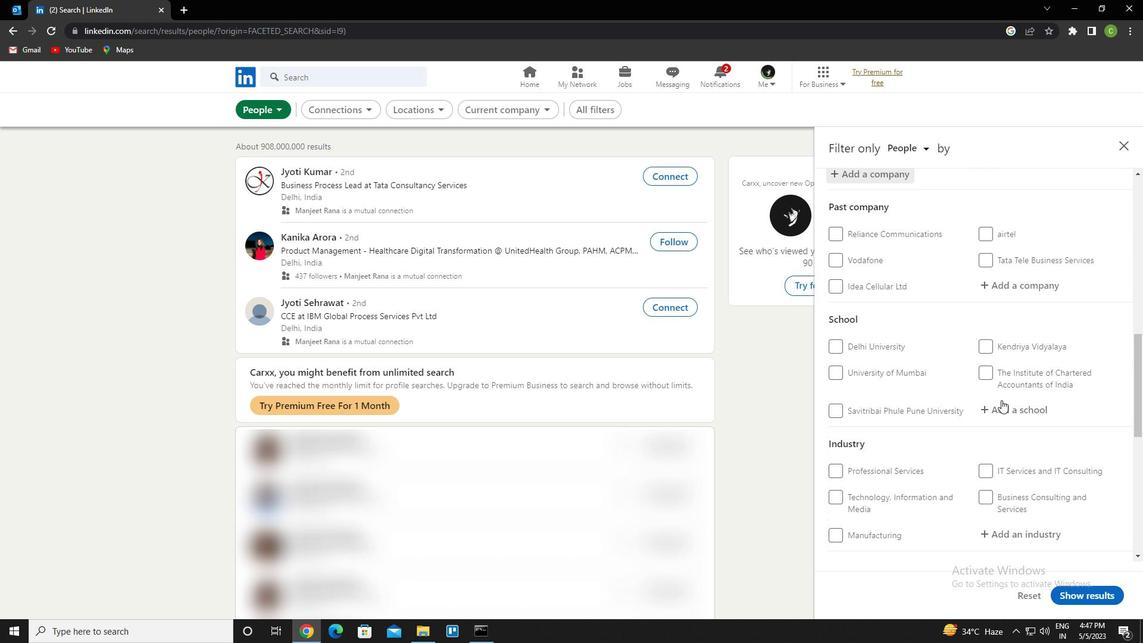 
Action: Mouse pressed left at (1002, 409)
Screenshot: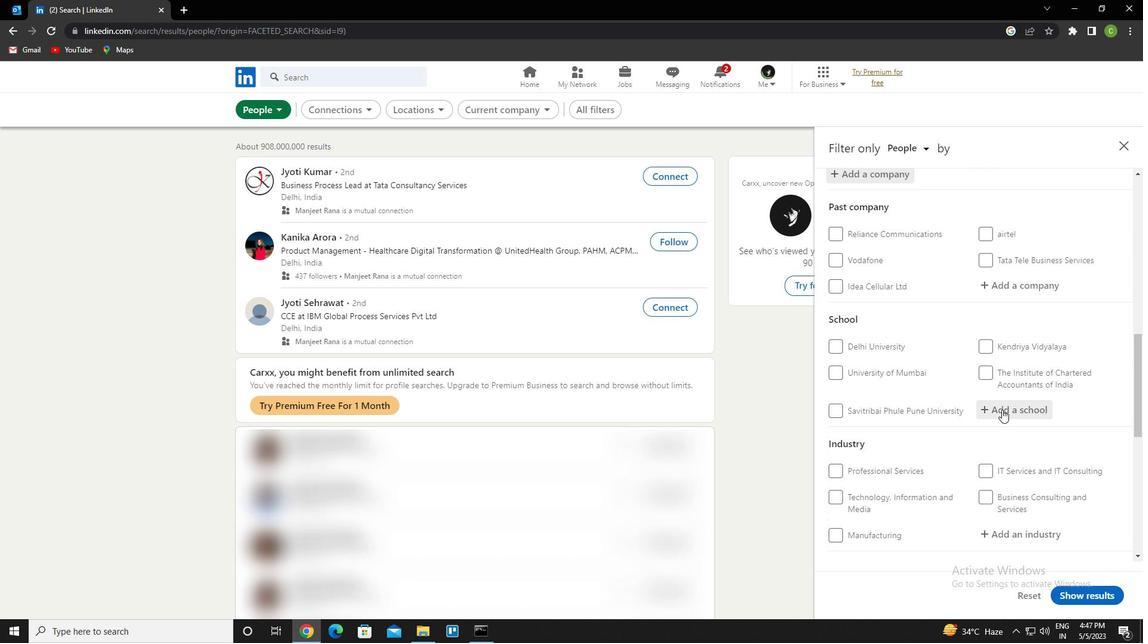 
Action: Key pressed <Key.caps_lock>k<Key.caps_lock>adi<Key.space><Key.caps_lock>s<Key.caps_lock>arva<Key.space><Key.caps_lock>v<Key.caps_lock>ishwa<Key.down><Key.enter>
Screenshot: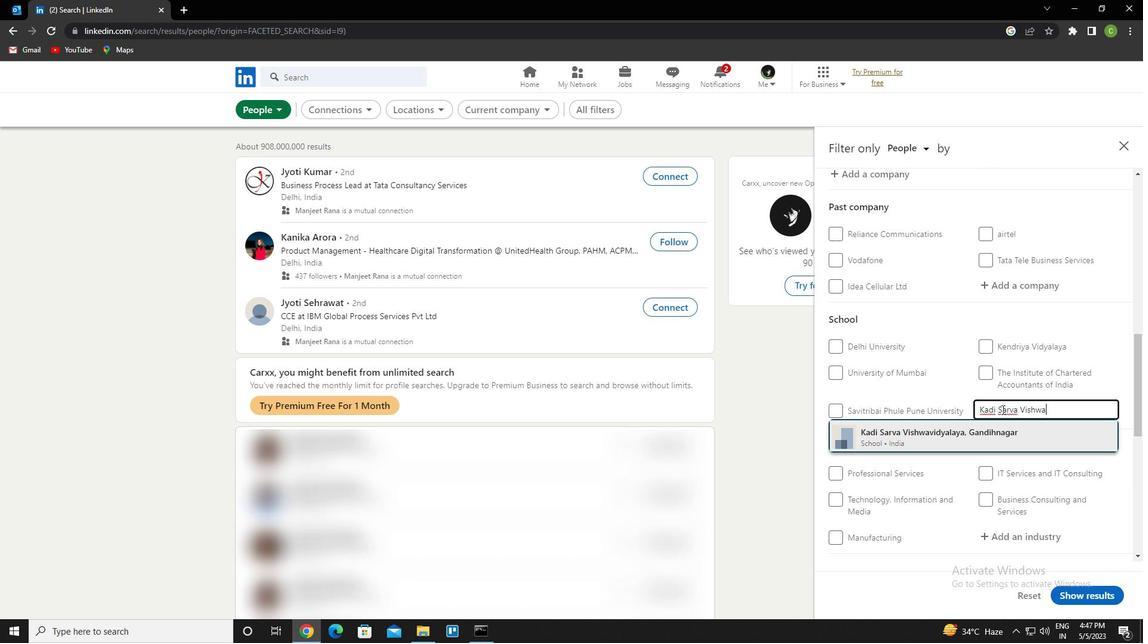 
Action: Mouse moved to (1002, 412)
Screenshot: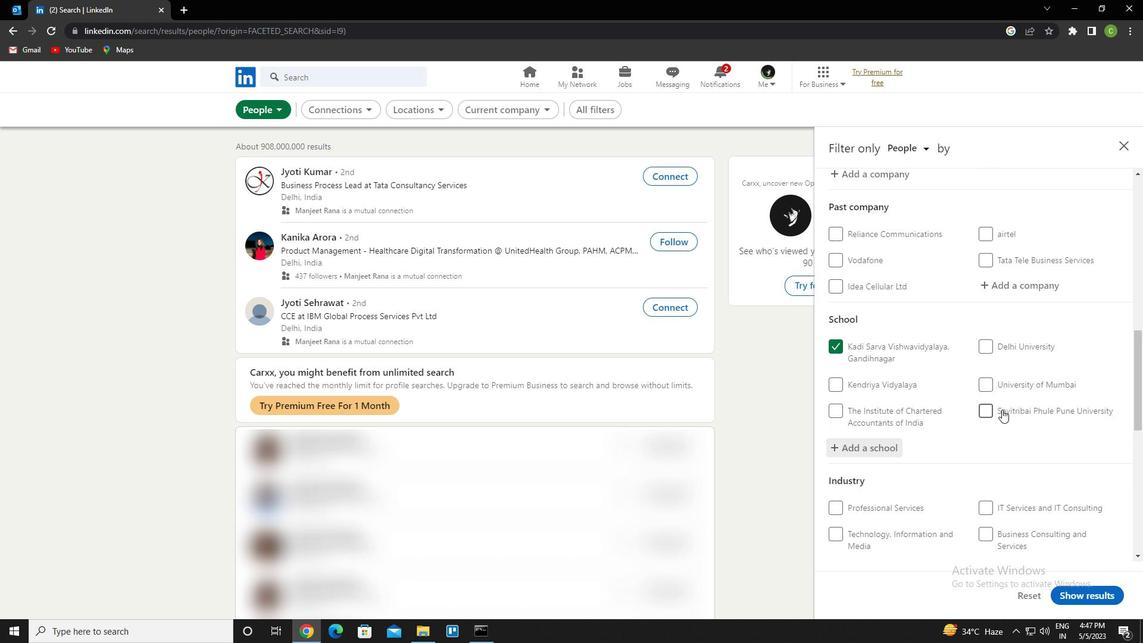 
Action: Mouse scrolled (1002, 412) with delta (0, 0)
Screenshot: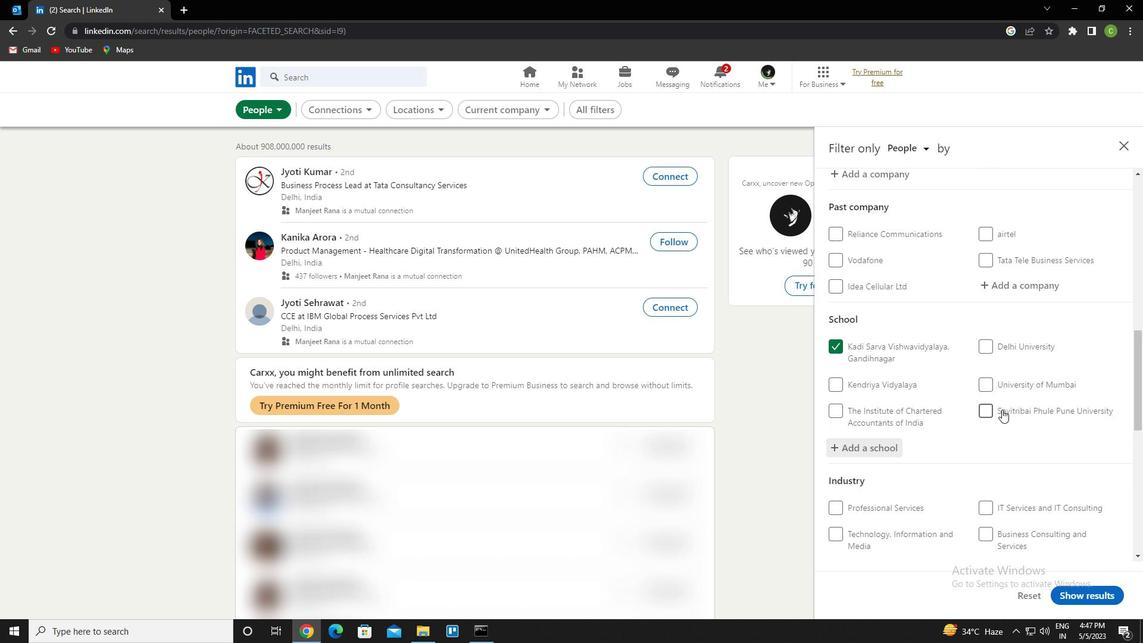
Action: Mouse moved to (973, 433)
Screenshot: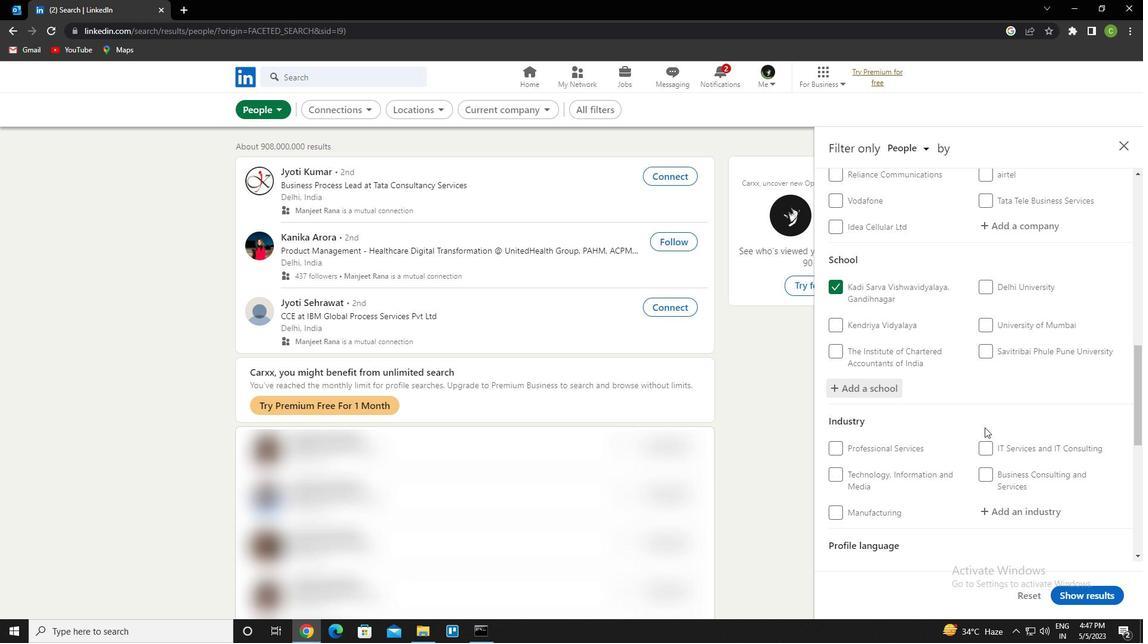 
Action: Mouse scrolled (973, 432) with delta (0, 0)
Screenshot: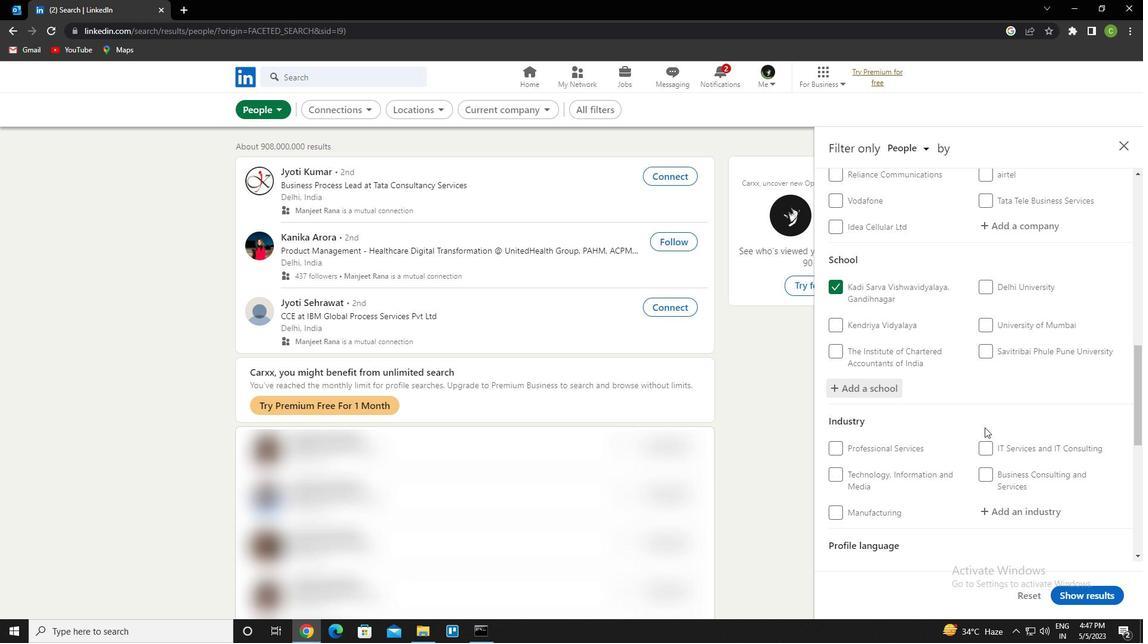 
Action: Mouse moved to (973, 433)
Screenshot: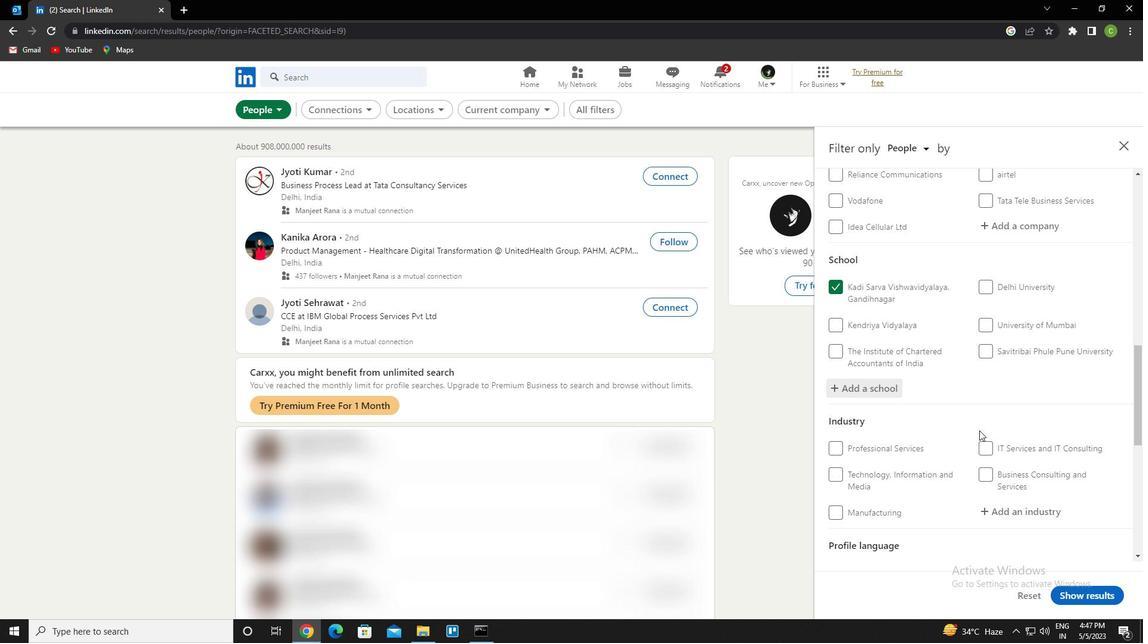 
Action: Mouse scrolled (973, 432) with delta (0, 0)
Screenshot: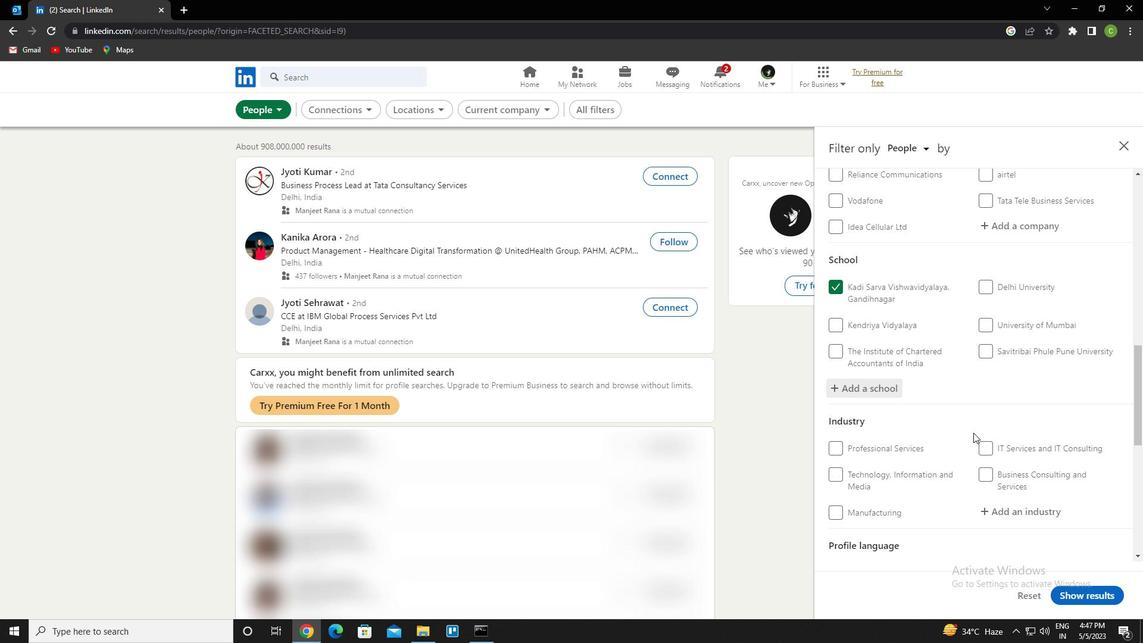 
Action: Mouse moved to (1010, 396)
Screenshot: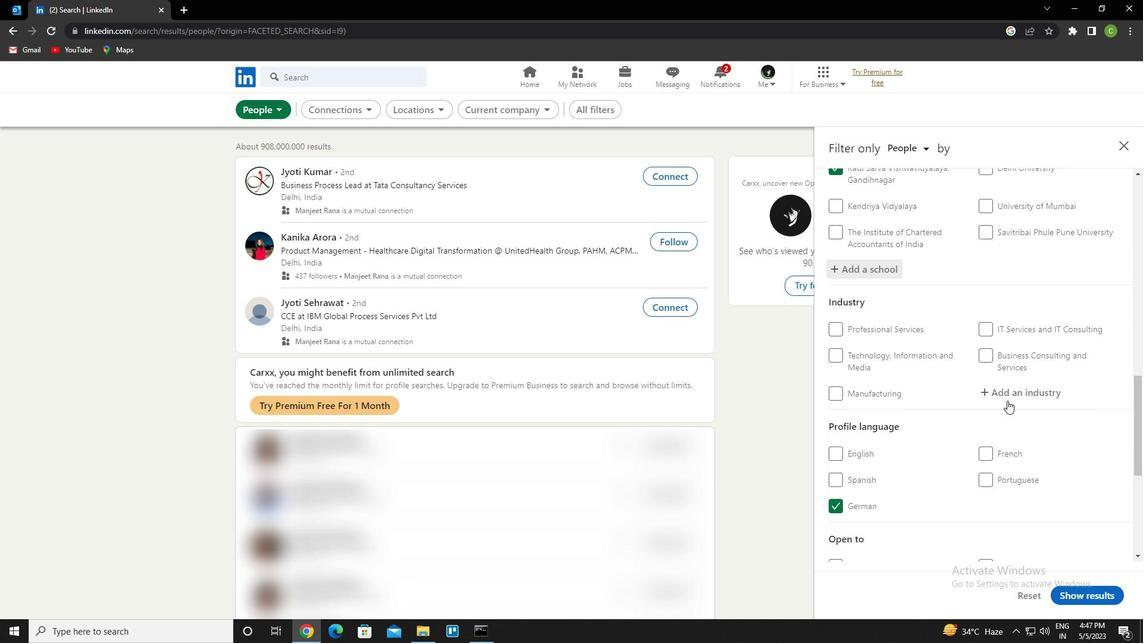 
Action: Mouse pressed left at (1010, 396)
Screenshot: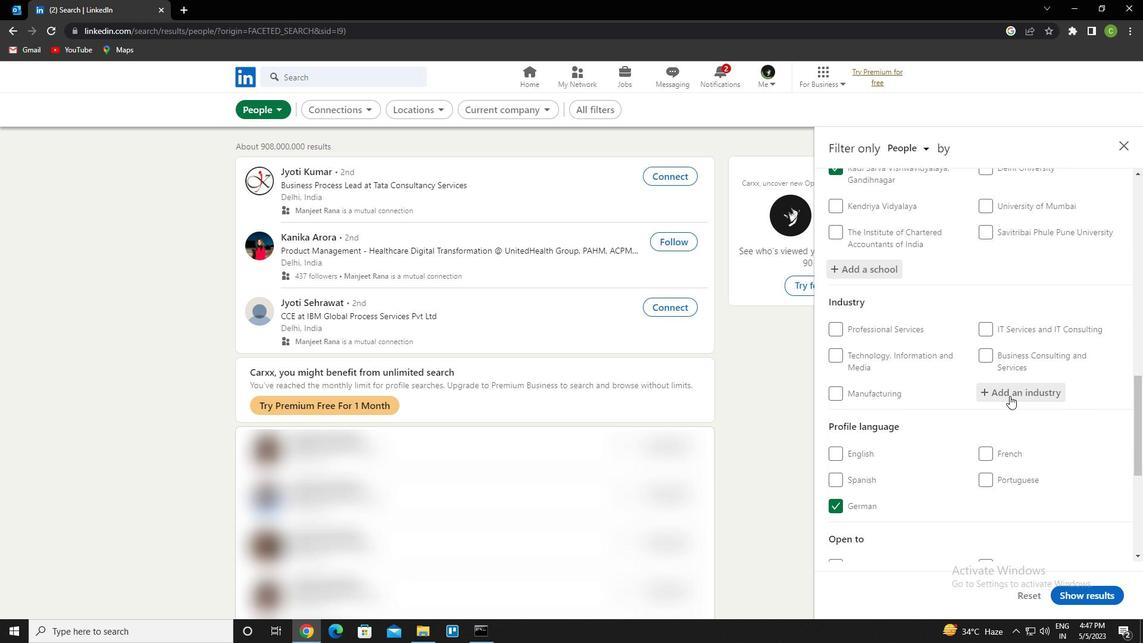 
Action: Key pressed <Key.caps_lock>a<Key.caps_lock>pperal<Key.space>manufacturing<Key.left><Key.left><Key.left><Key.left><Key.right><Key.left><Key.left><Key.left><Key.left><Key.right><Key.right><Key.backspace><Key.backspace><Key.backspace>ctrl+Are<Key.down><Key.enter>
Screenshot: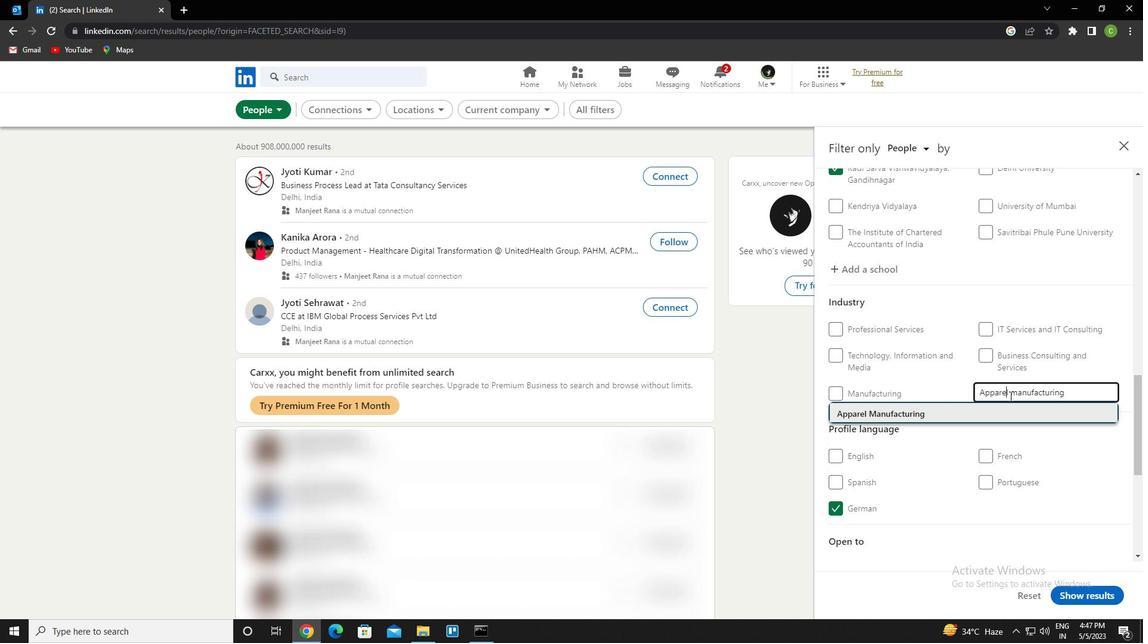 
Action: Mouse moved to (998, 422)
Screenshot: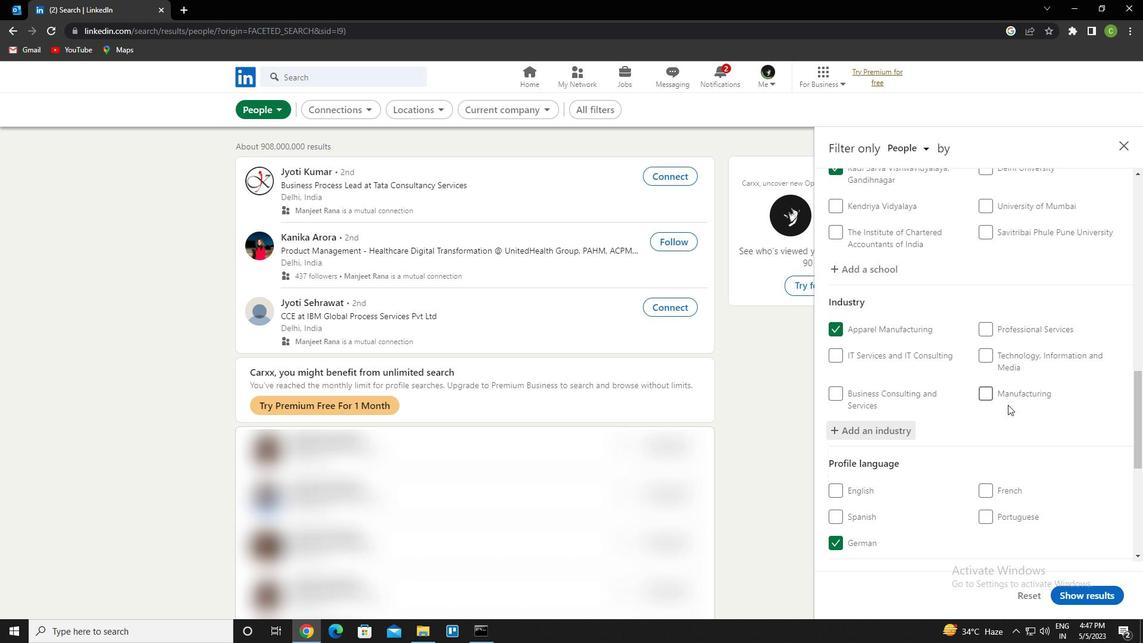 
Action: Mouse scrolled (998, 421) with delta (0, 0)
Screenshot: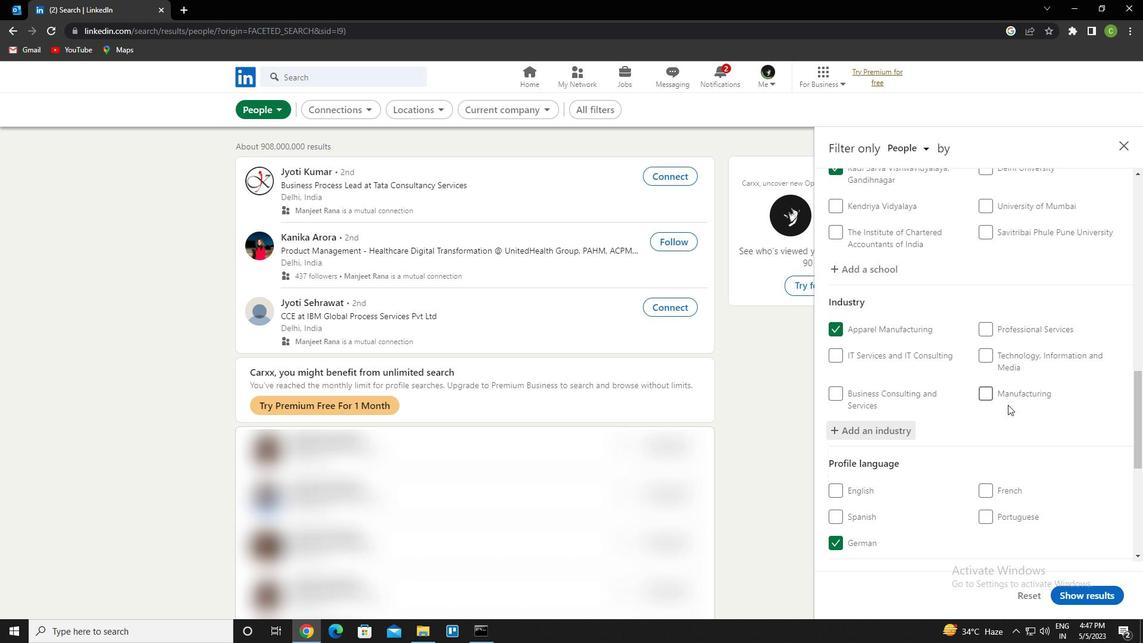 
Action: Mouse moved to (994, 426)
Screenshot: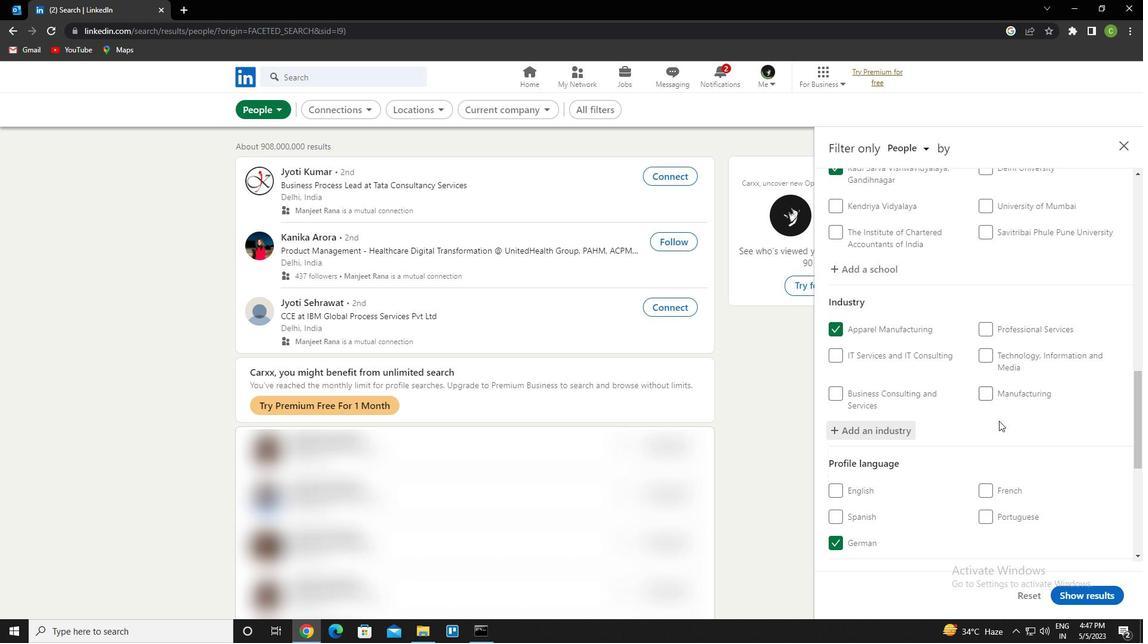 
Action: Mouse scrolled (994, 425) with delta (0, 0)
Screenshot: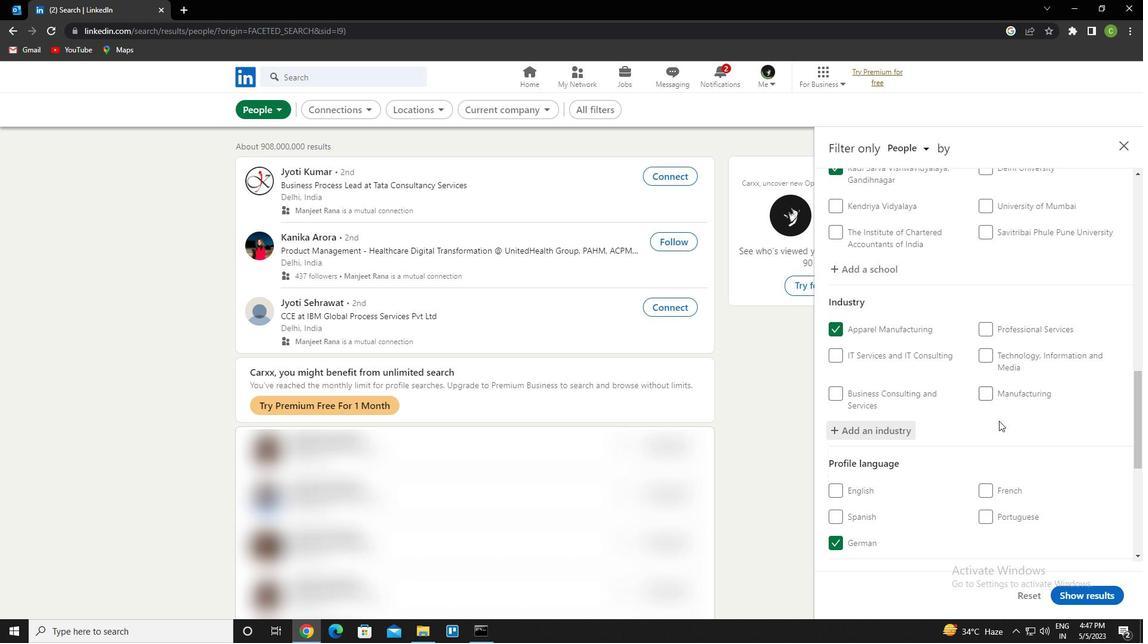 
Action: Mouse moved to (994, 430)
Screenshot: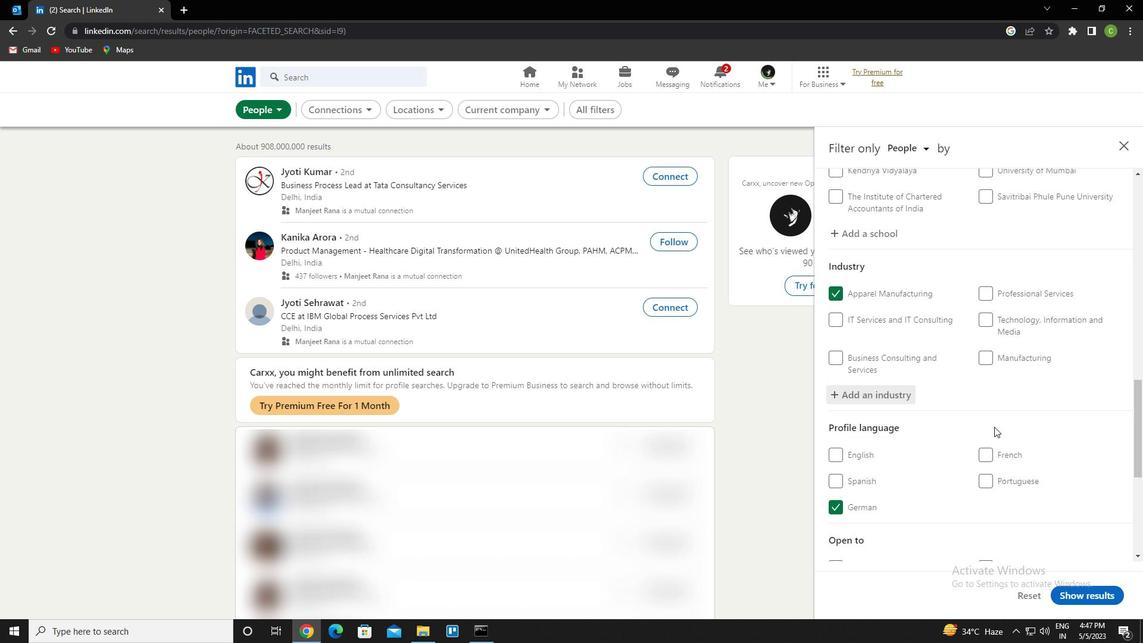 
Action: Mouse scrolled (994, 429) with delta (0, 0)
Screenshot: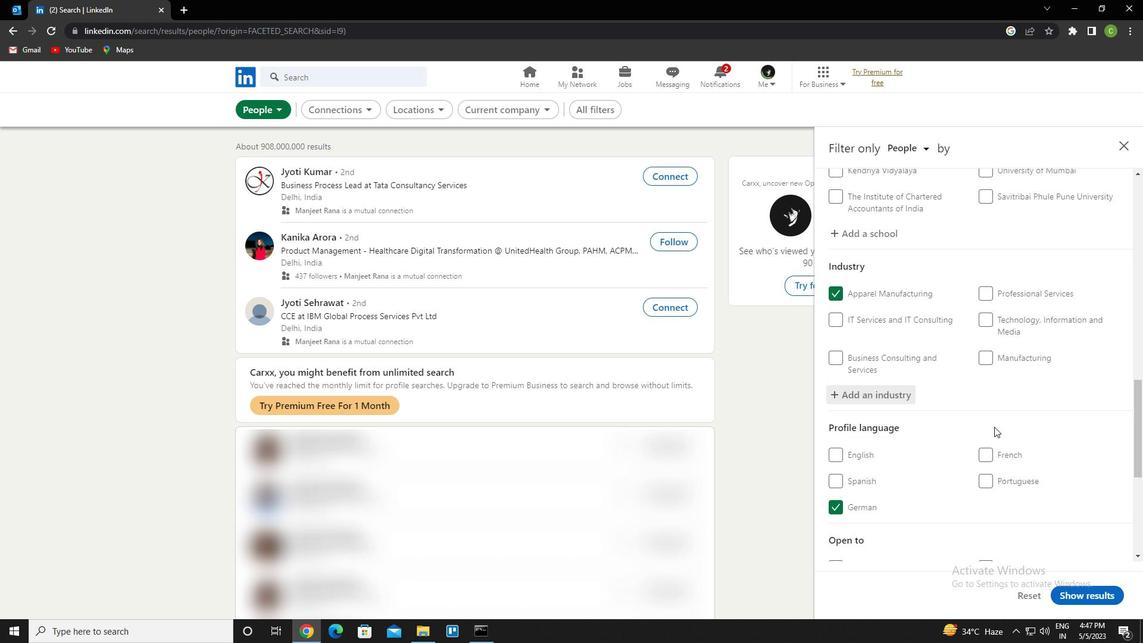 
Action: Mouse moved to (994, 430)
Screenshot: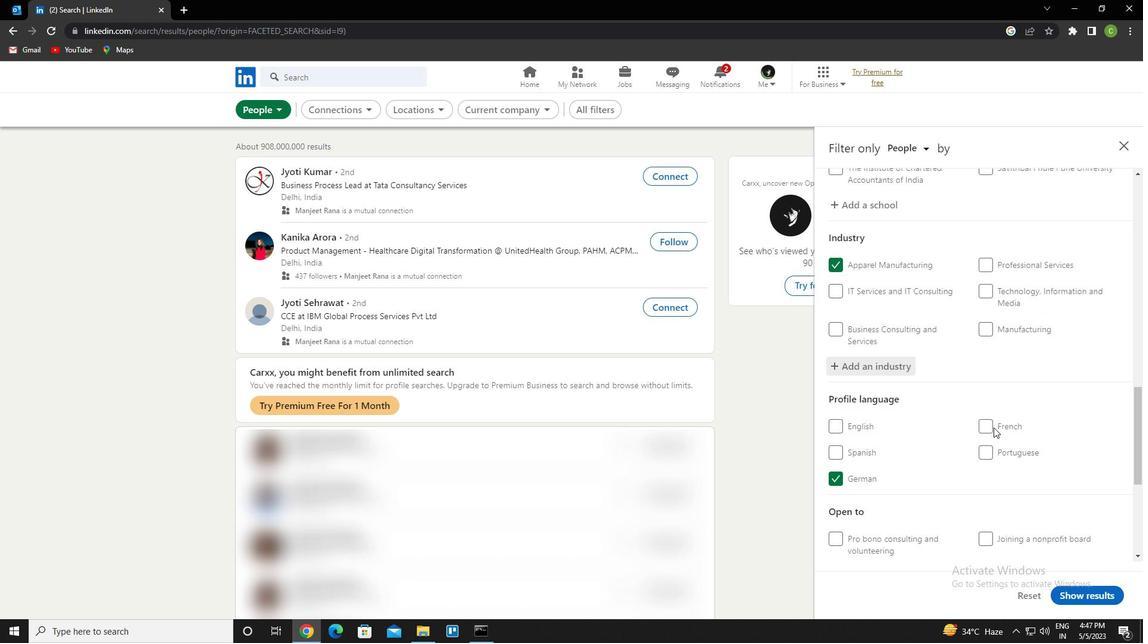
Action: Mouse scrolled (994, 430) with delta (0, 0)
Screenshot: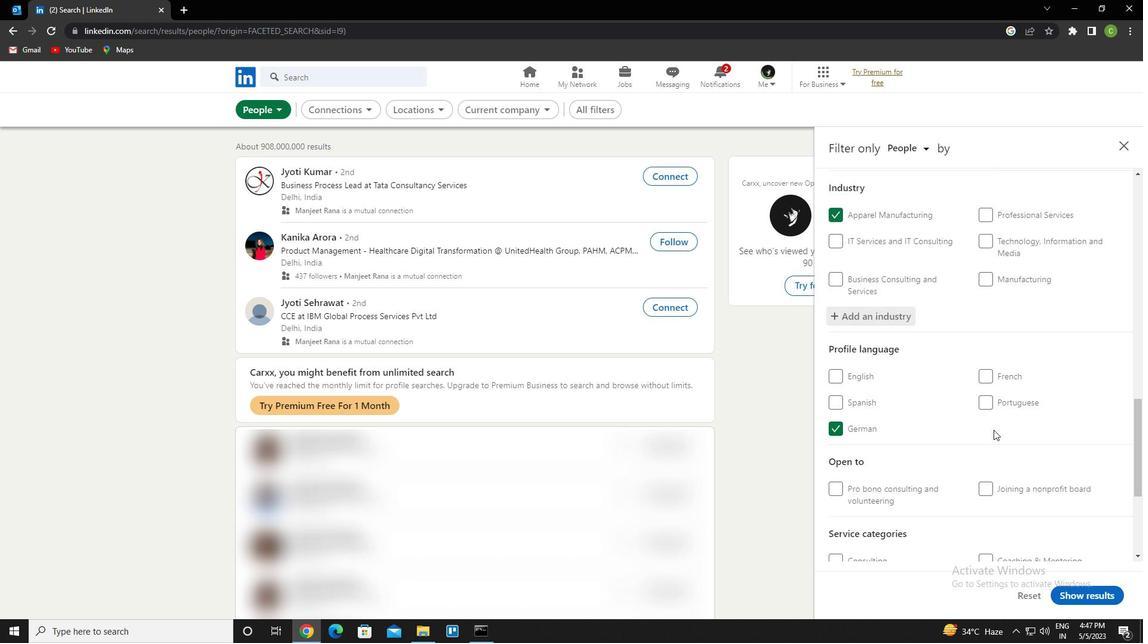 
Action: Mouse scrolled (994, 430) with delta (0, 0)
Screenshot: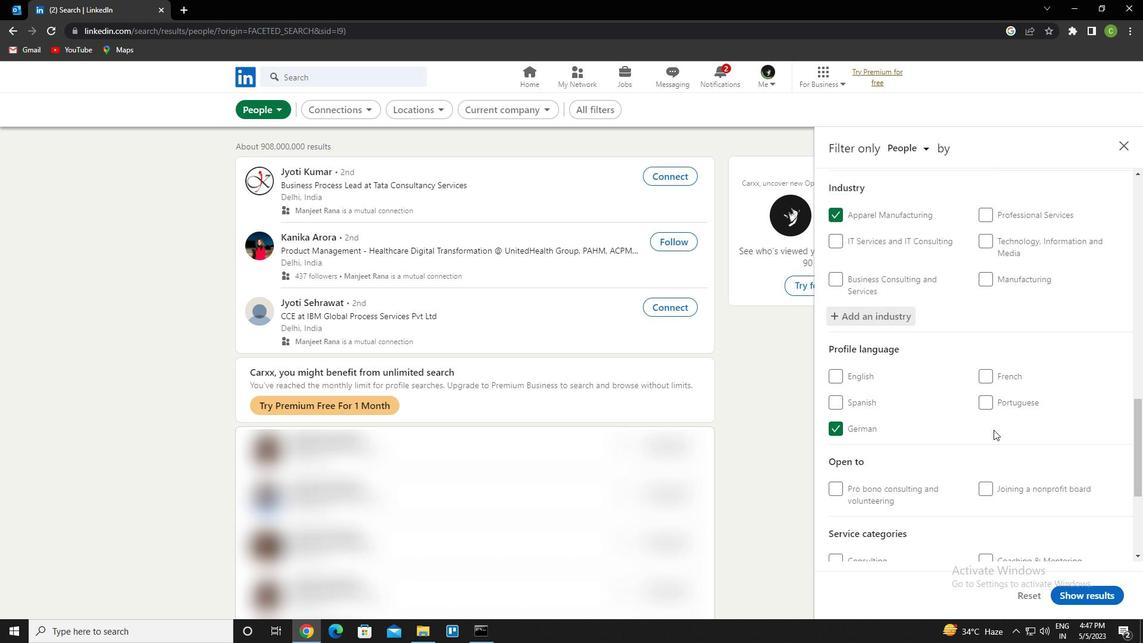 
Action: Mouse scrolled (994, 430) with delta (0, 0)
Screenshot: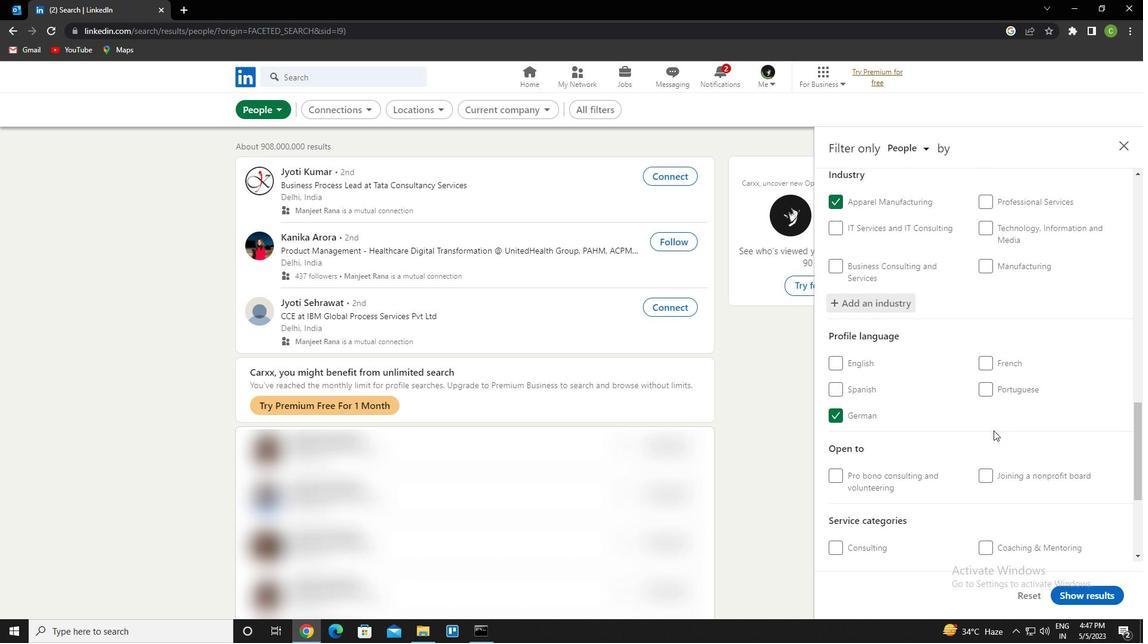 
Action: Mouse moved to (1025, 401)
Screenshot: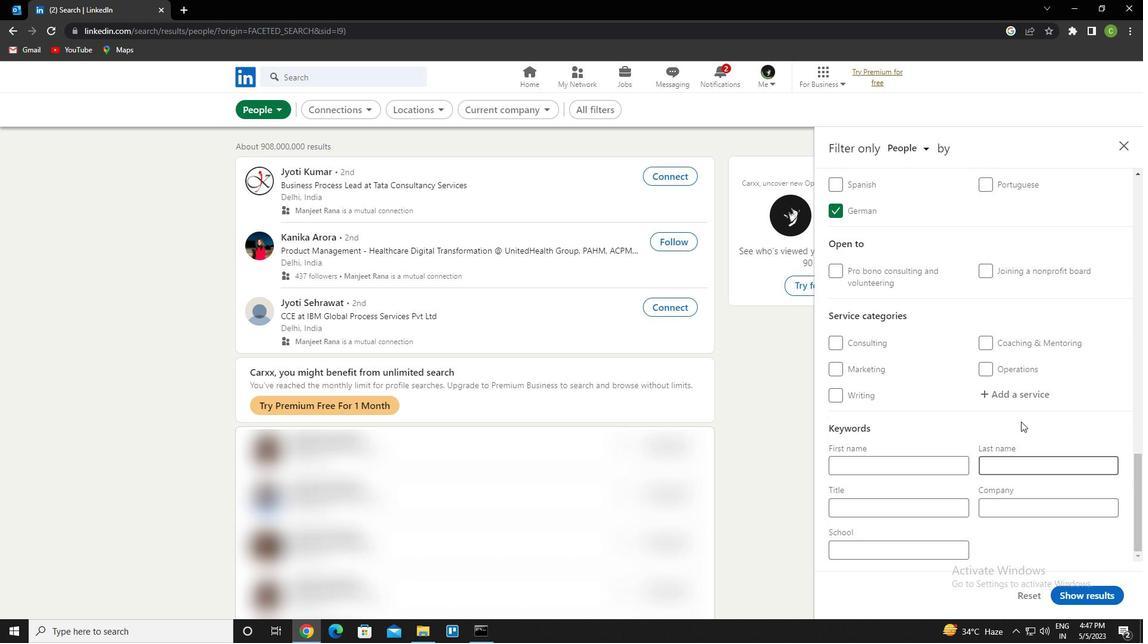 
Action: Mouse pressed left at (1025, 401)
Screenshot: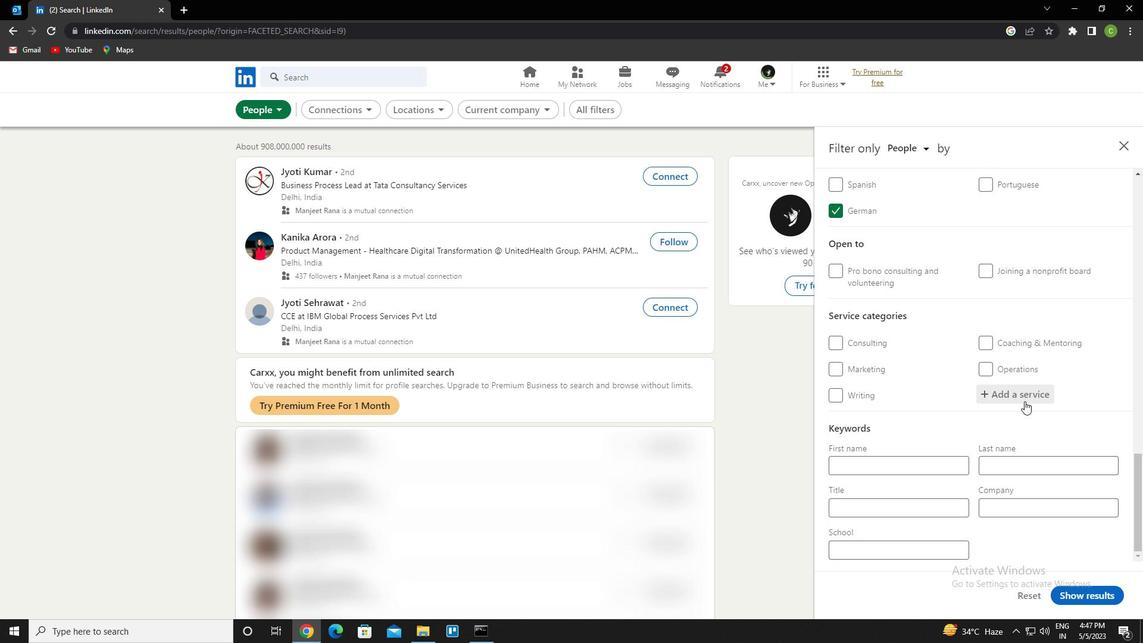 
Action: Key pressed <Key.caps_lock>f<Key.caps_lock>ile<Key.space>management<Key.down><Key.enter>
Screenshot: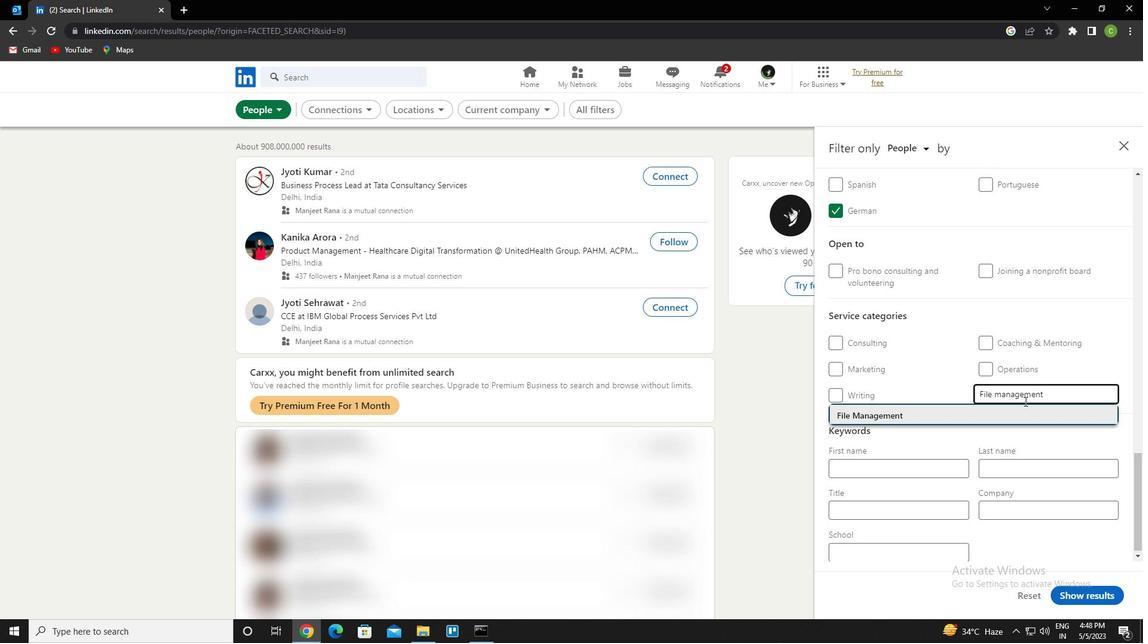 
Action: Mouse moved to (1015, 396)
Screenshot: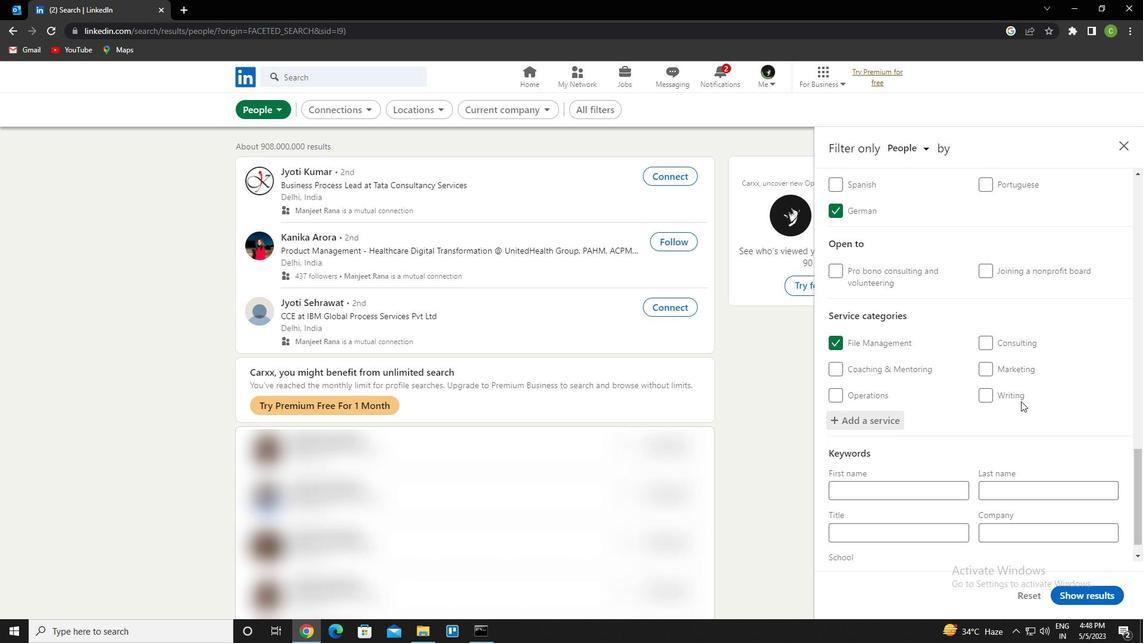 
Action: Mouse scrolled (1015, 396) with delta (0, 0)
Screenshot: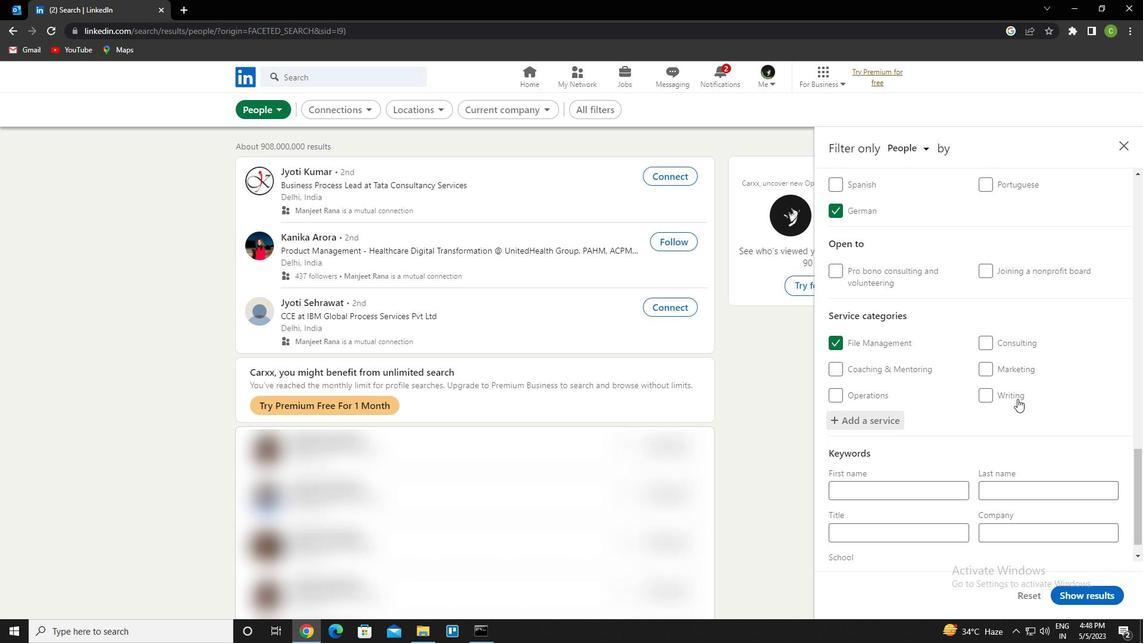 
Action: Mouse moved to (1014, 397)
Screenshot: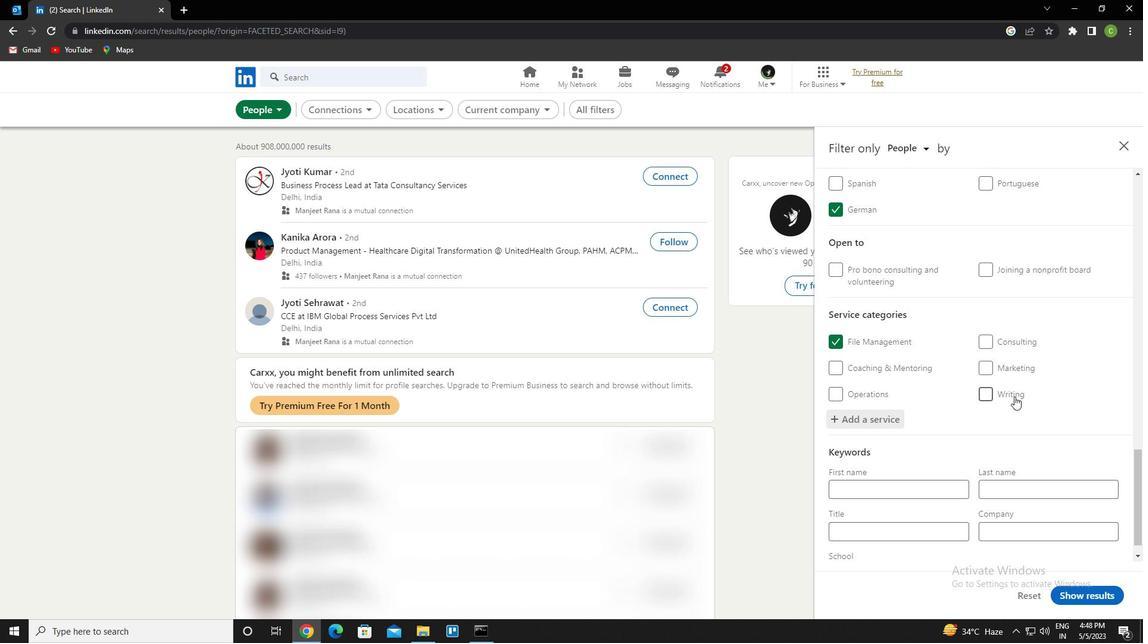 
Action: Mouse scrolled (1014, 396) with delta (0, 0)
Screenshot: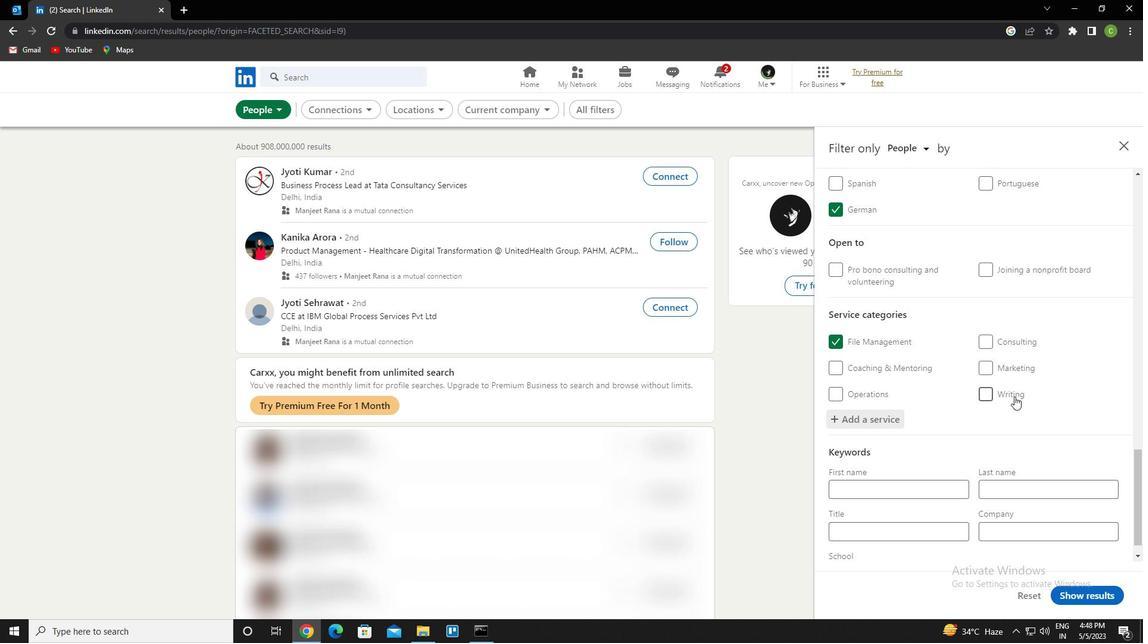 
Action: Mouse moved to (1012, 405)
Screenshot: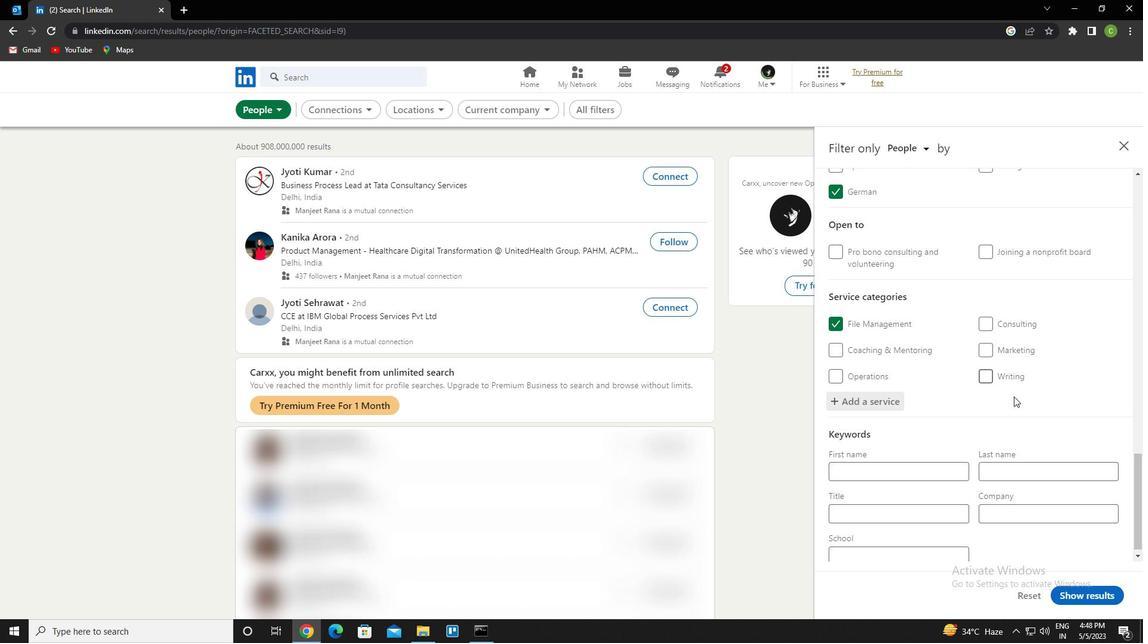 
Action: Mouse scrolled (1012, 405) with delta (0, 0)
Screenshot: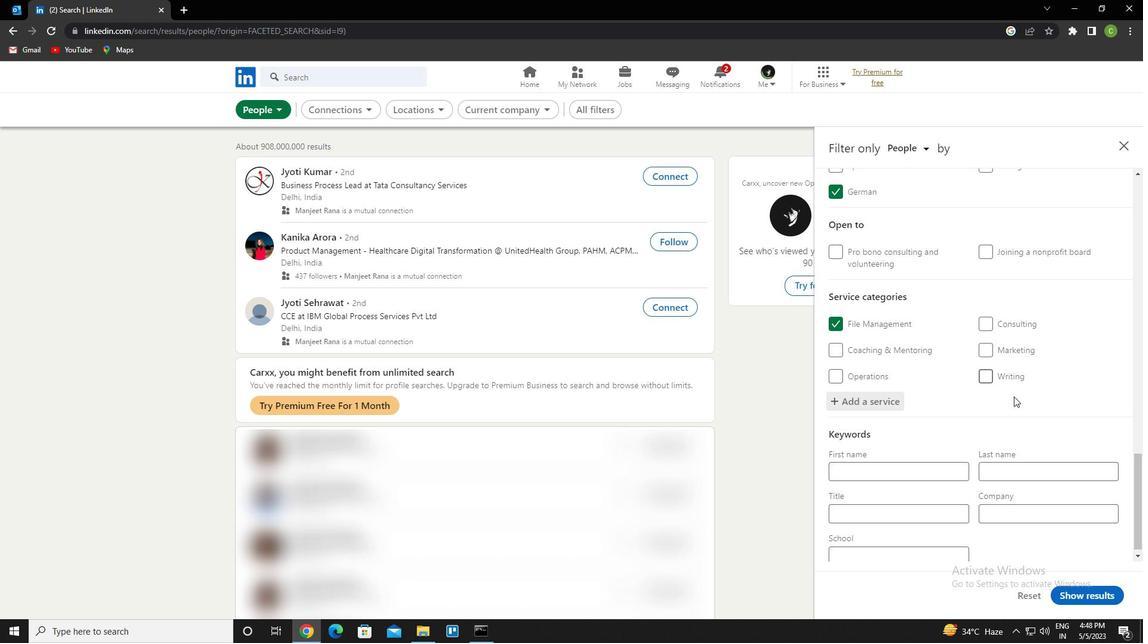 
Action: Mouse moved to (932, 513)
Screenshot: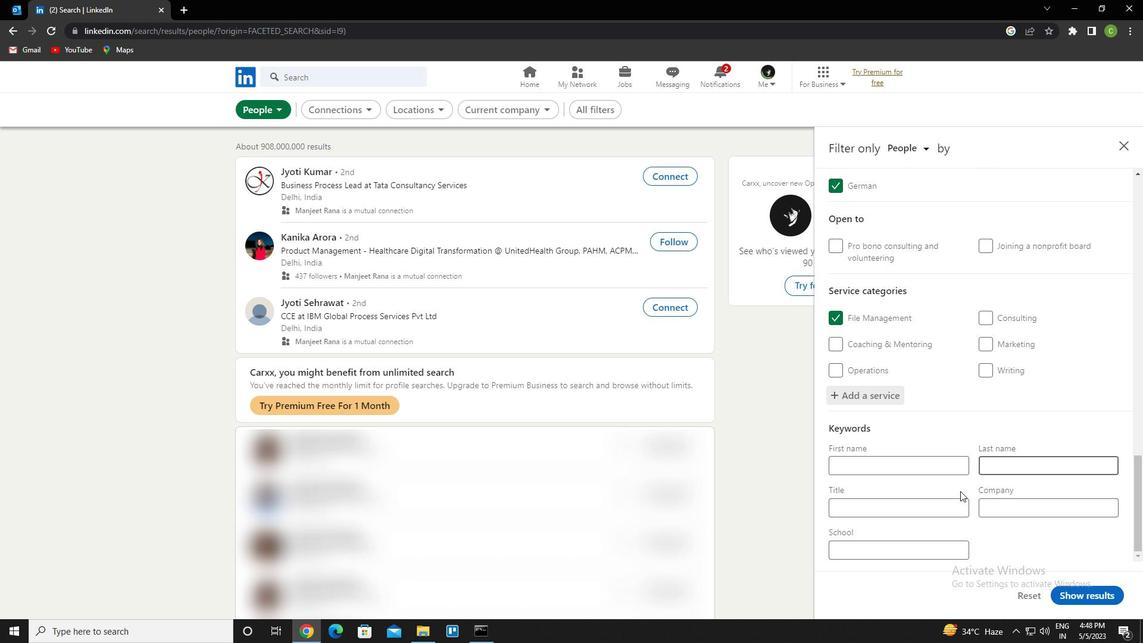 
Action: Mouse pressed left at (932, 513)
Screenshot: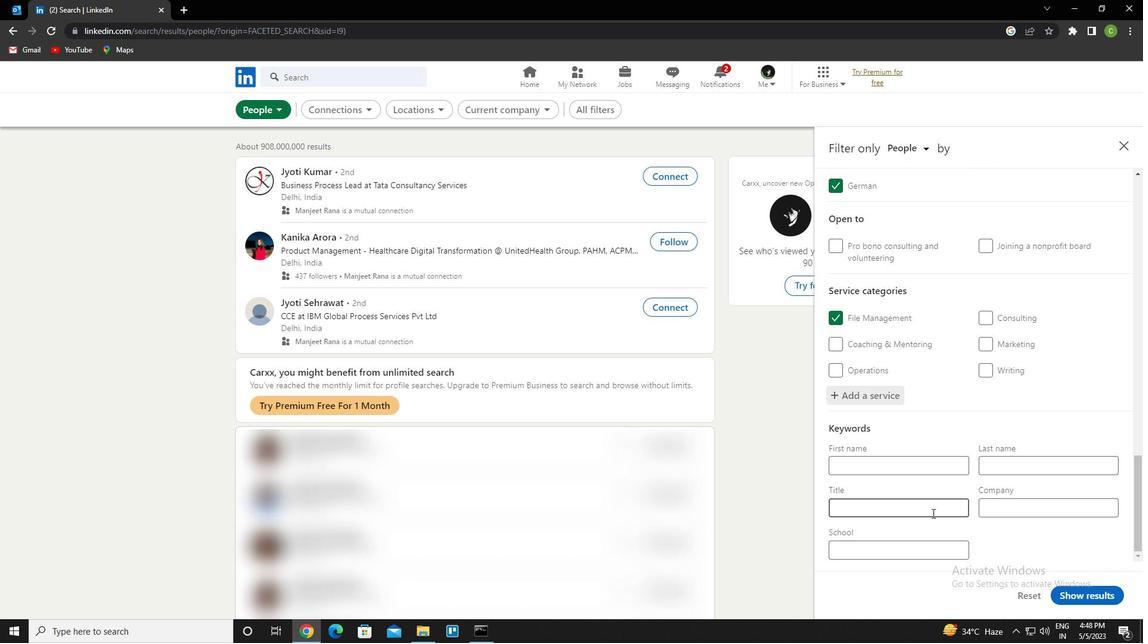 
Action: Key pressed <Key.caps_lock>n<Key.caps_lock>ail<Key.space><Key.caps_lock>t<Key.caps_lock>echnician
Screenshot: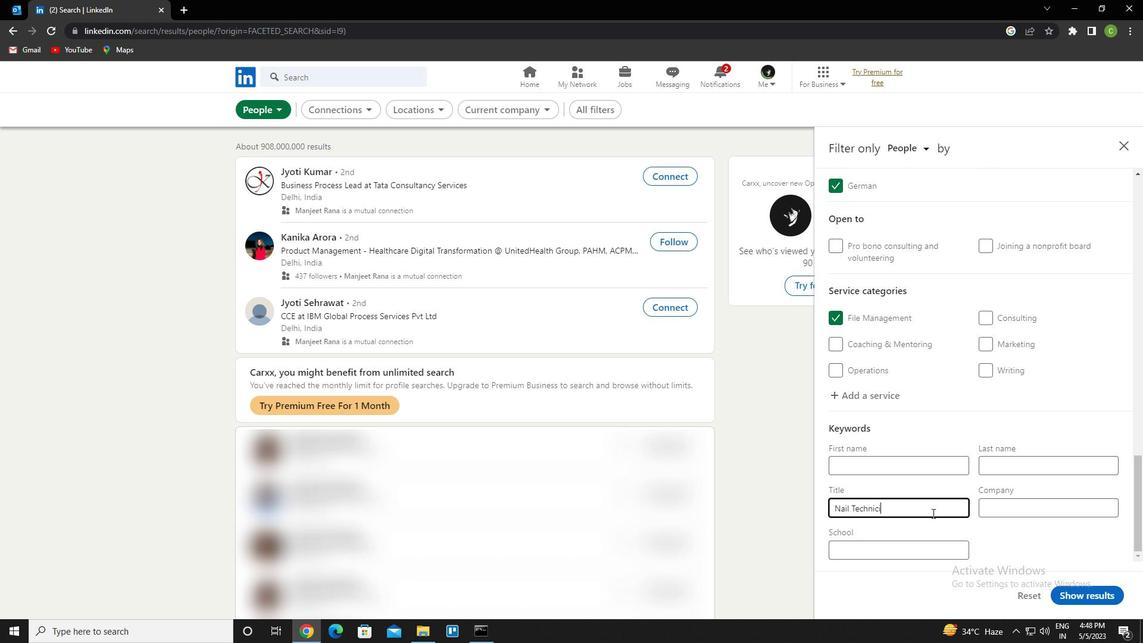 
Action: Mouse moved to (1060, 592)
Screenshot: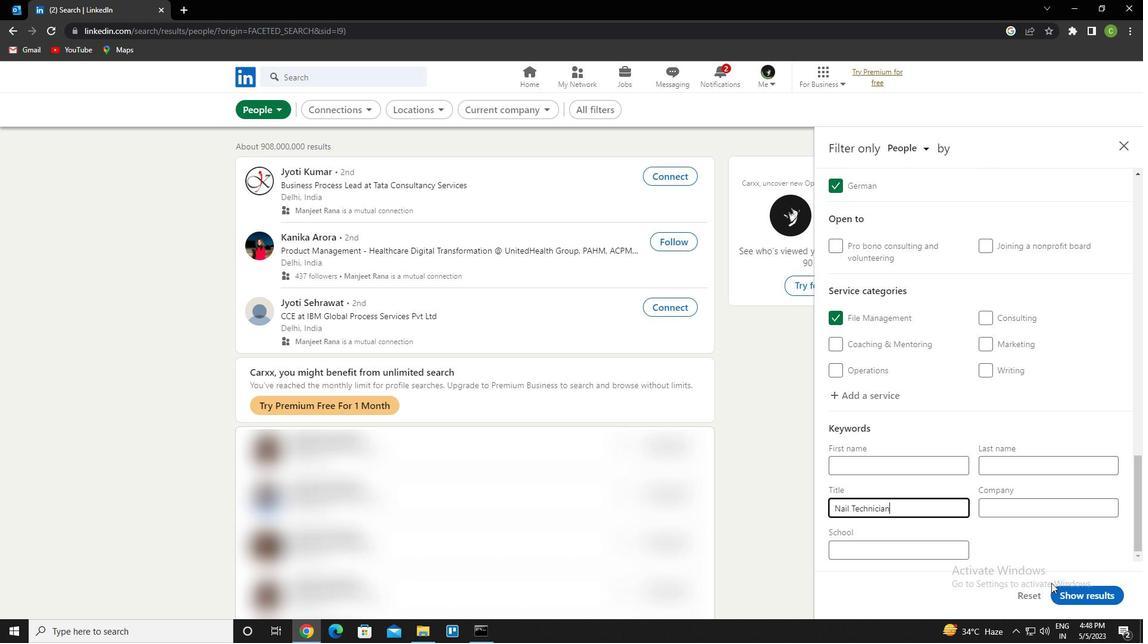 
Action: Mouse pressed left at (1060, 592)
Screenshot: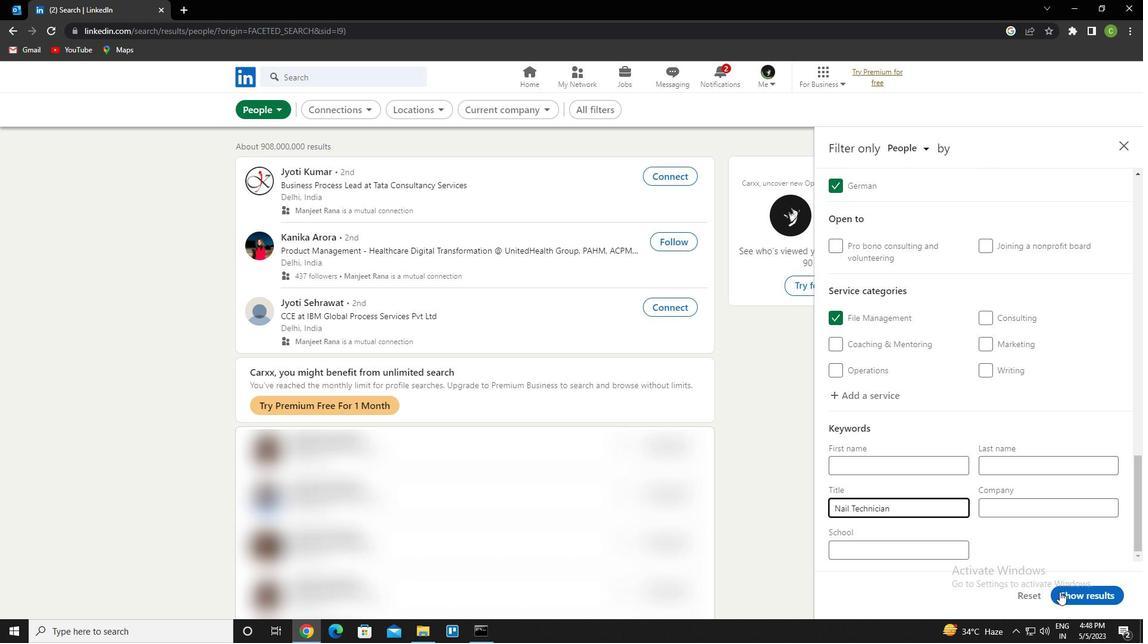 
Action: Mouse moved to (615, 386)
Screenshot: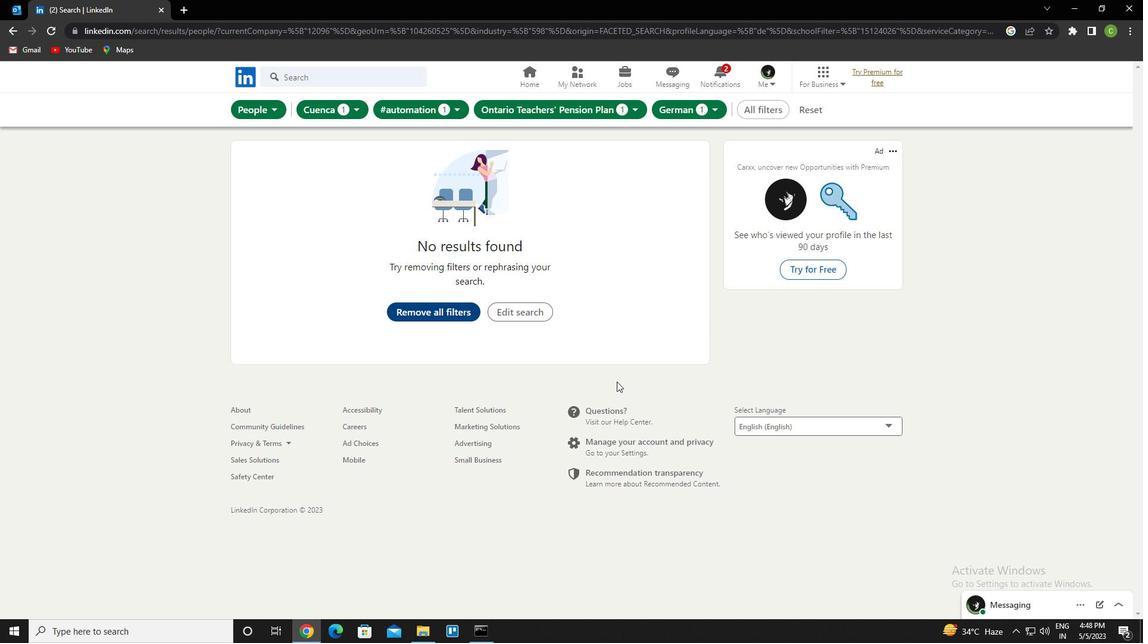 
